Task: Select Alcohol. Add to cart, from Alcohaul Beer, Spirits & Wine for 2717 Settlers Lane, Boyd, Montana 59013, Cell Number 917-762-1747, following items : Smirnoff Vodka_x000D_
 - 1, Red Bull Energy Drink, Sugar Free - 2, Durty Harry aka The Western_x000D_
 - 1, Def Con Corn Dawg aka The Corn Dog_x000D_
 - 1, Ben & Jerry''s Chocolate Fudge Brownie - 1
Action: Mouse moved to (544, 152)
Screenshot: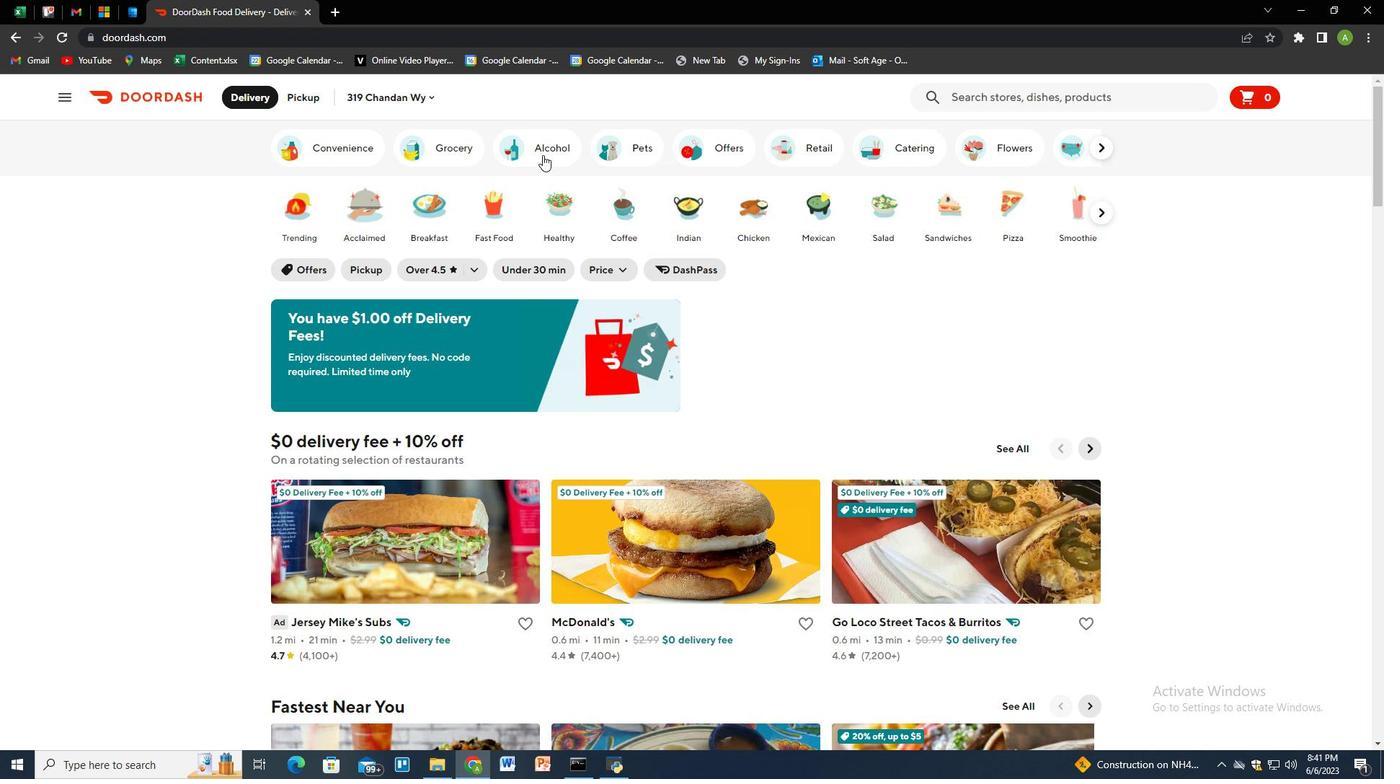 
Action: Mouse pressed left at (544, 152)
Screenshot: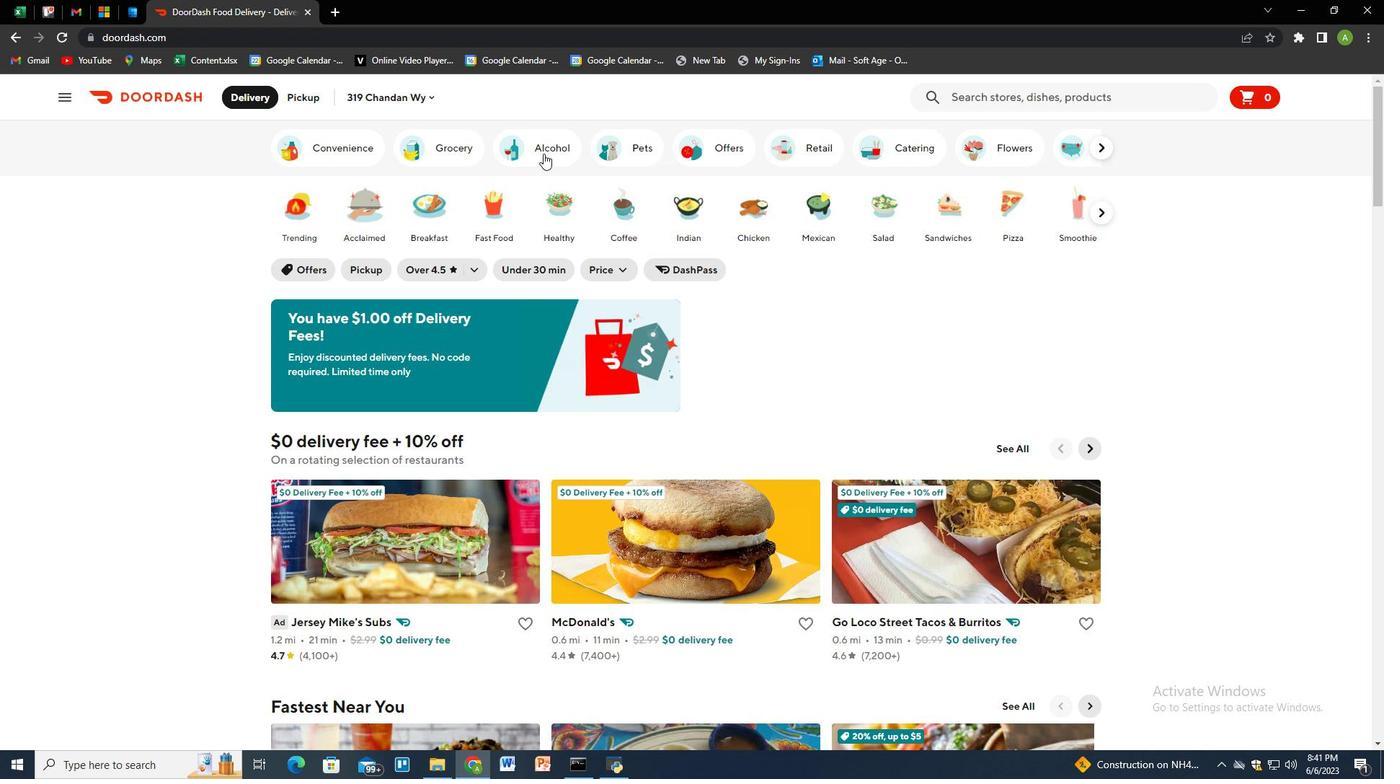 
Action: Mouse moved to (979, 104)
Screenshot: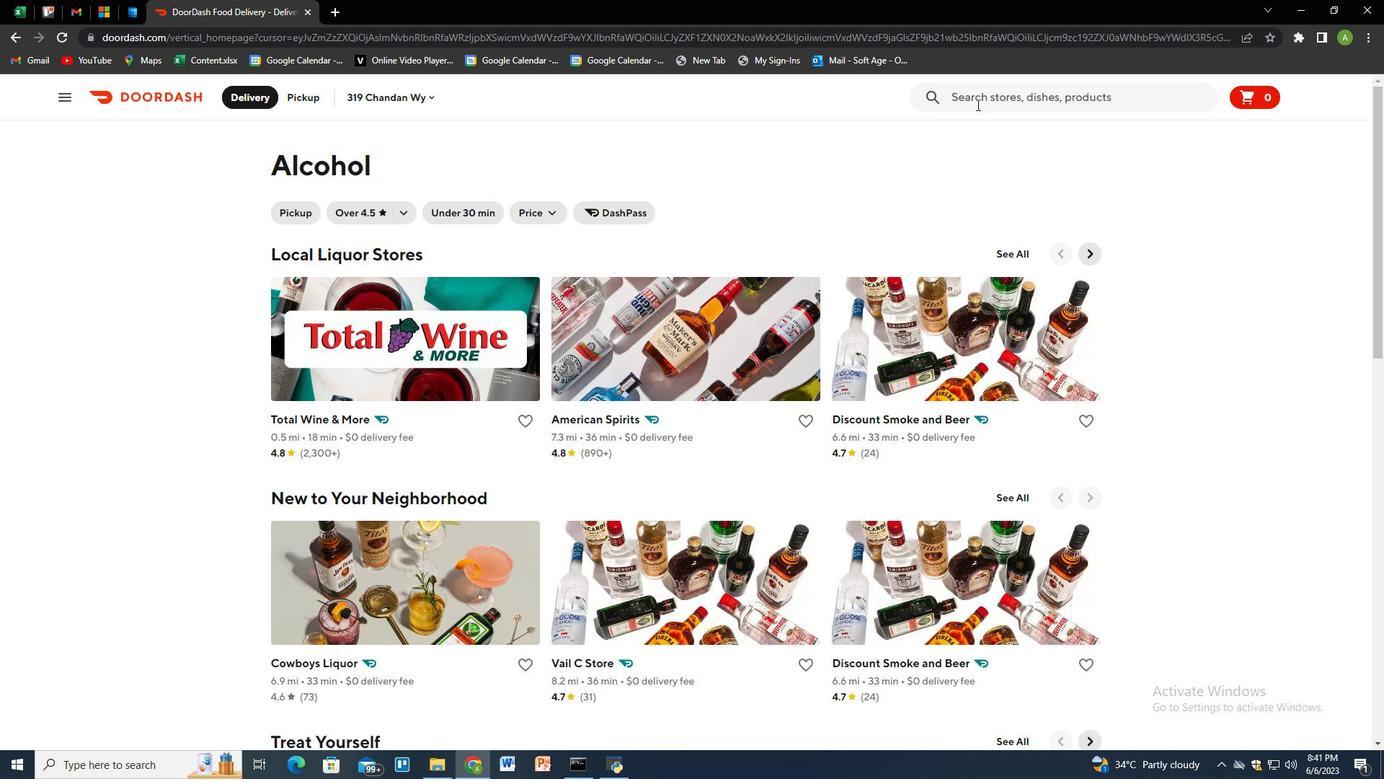 
Action: Mouse pressed left at (979, 104)
Screenshot: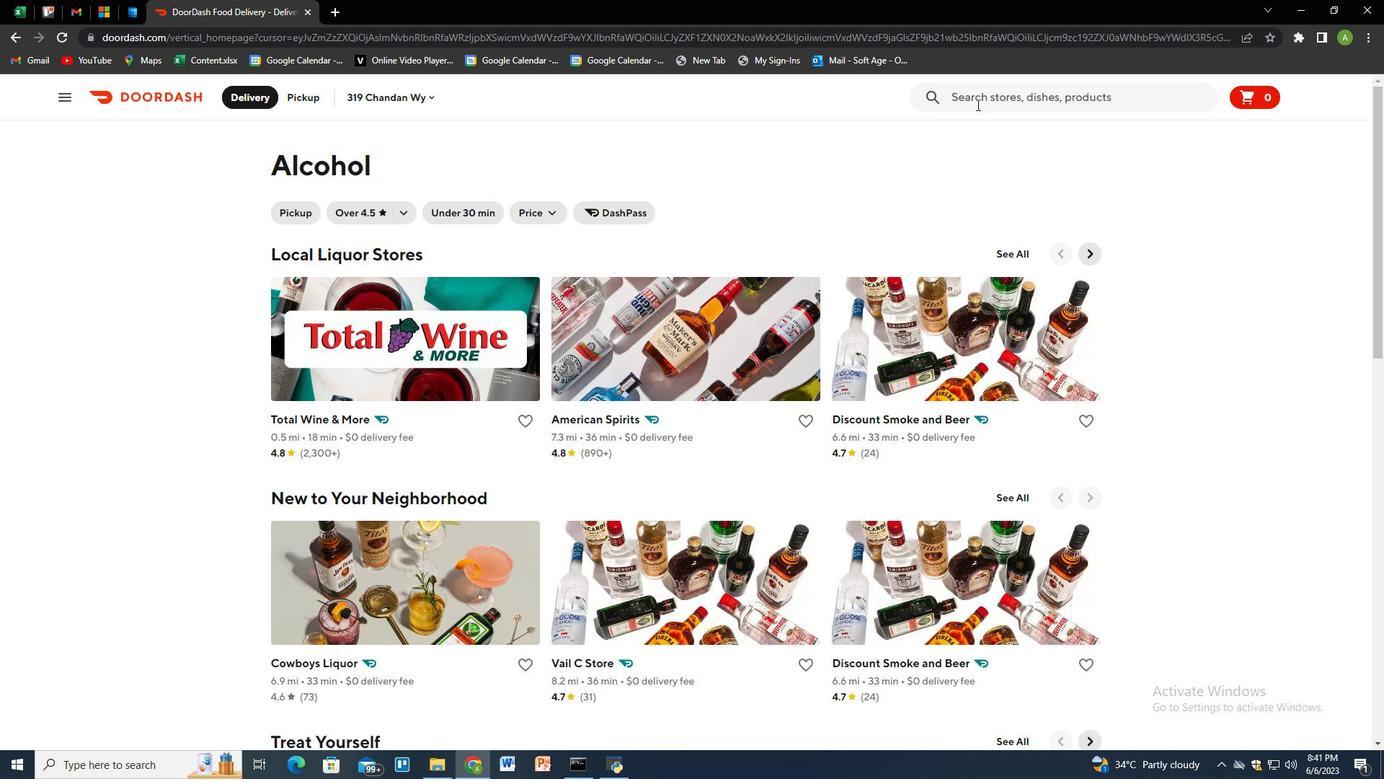 
Action: Key pressed alcohaul<Key.space>beer
Screenshot: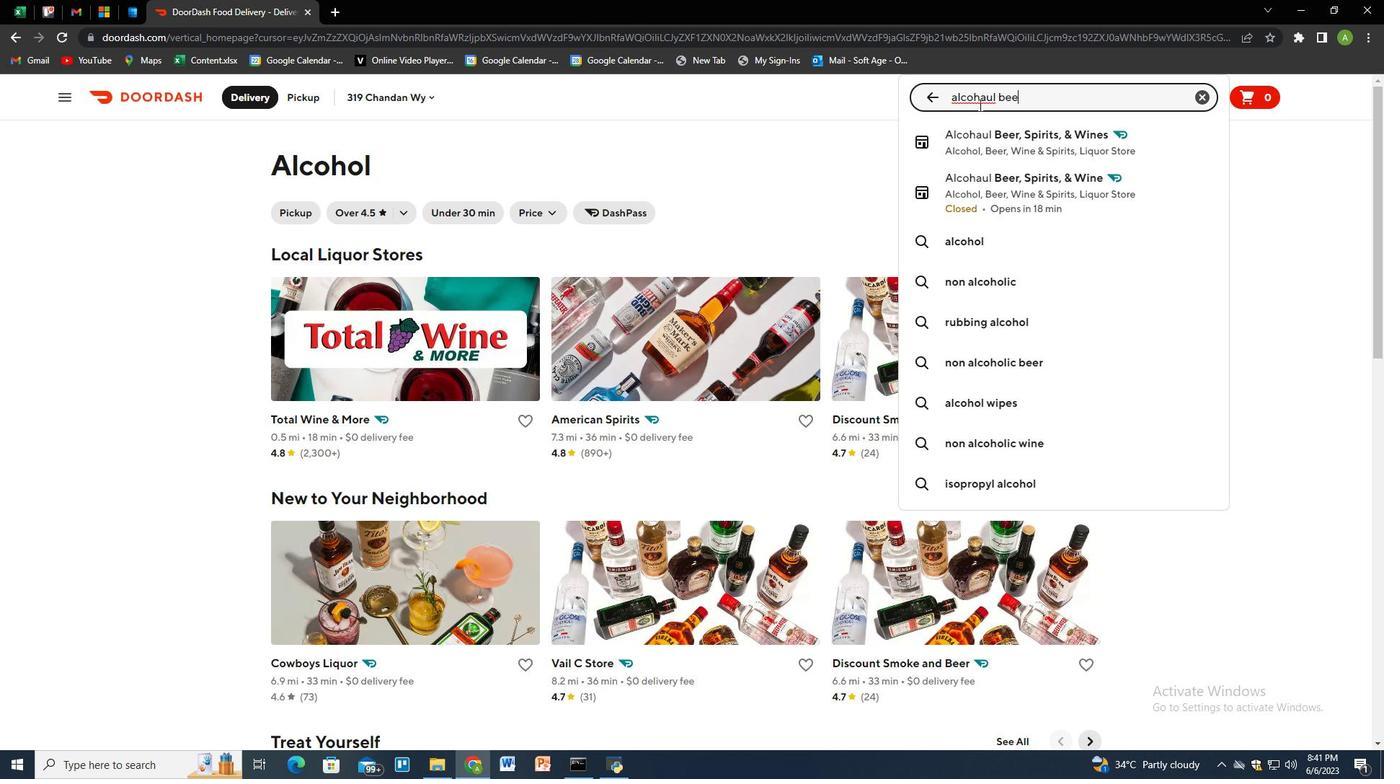 
Action: Mouse moved to (991, 195)
Screenshot: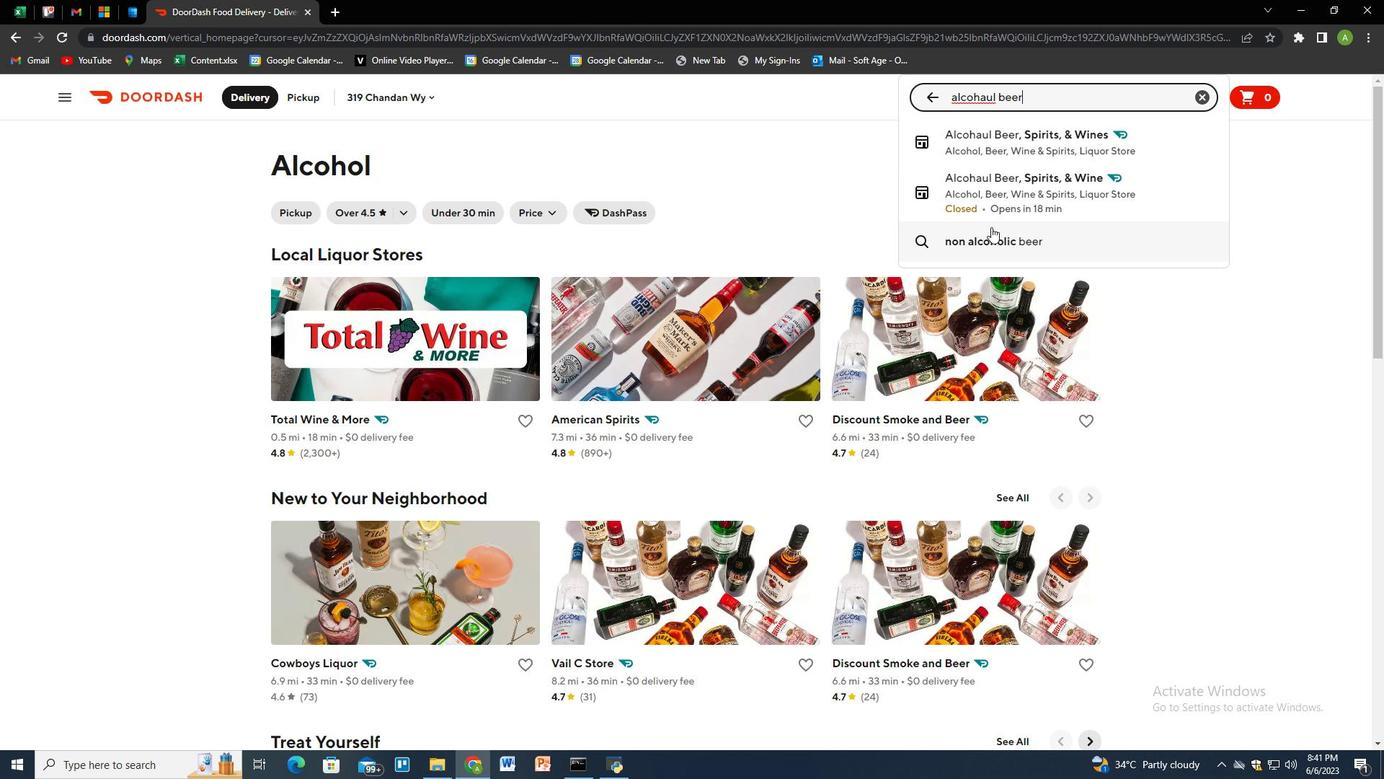 
Action: Mouse pressed left at (991, 195)
Screenshot: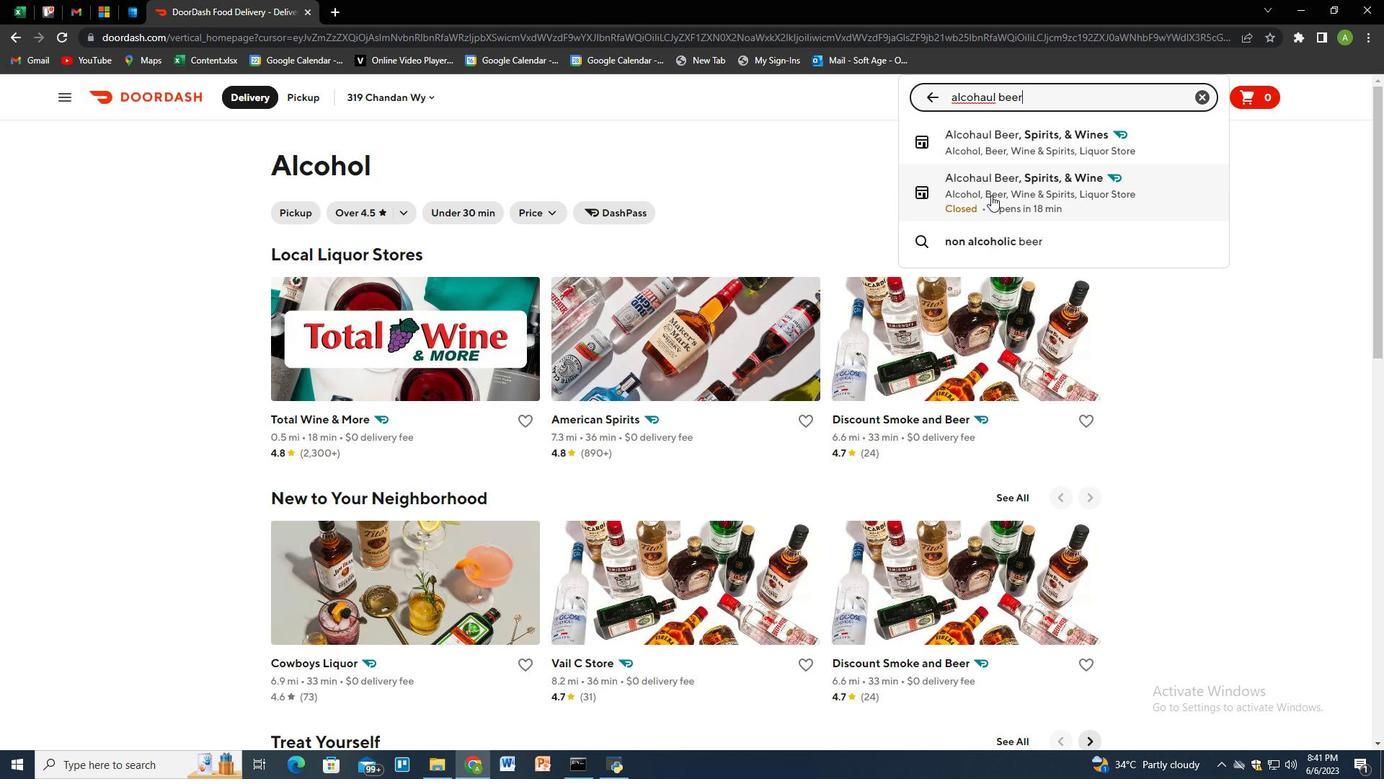 
Action: Mouse moved to (308, 99)
Screenshot: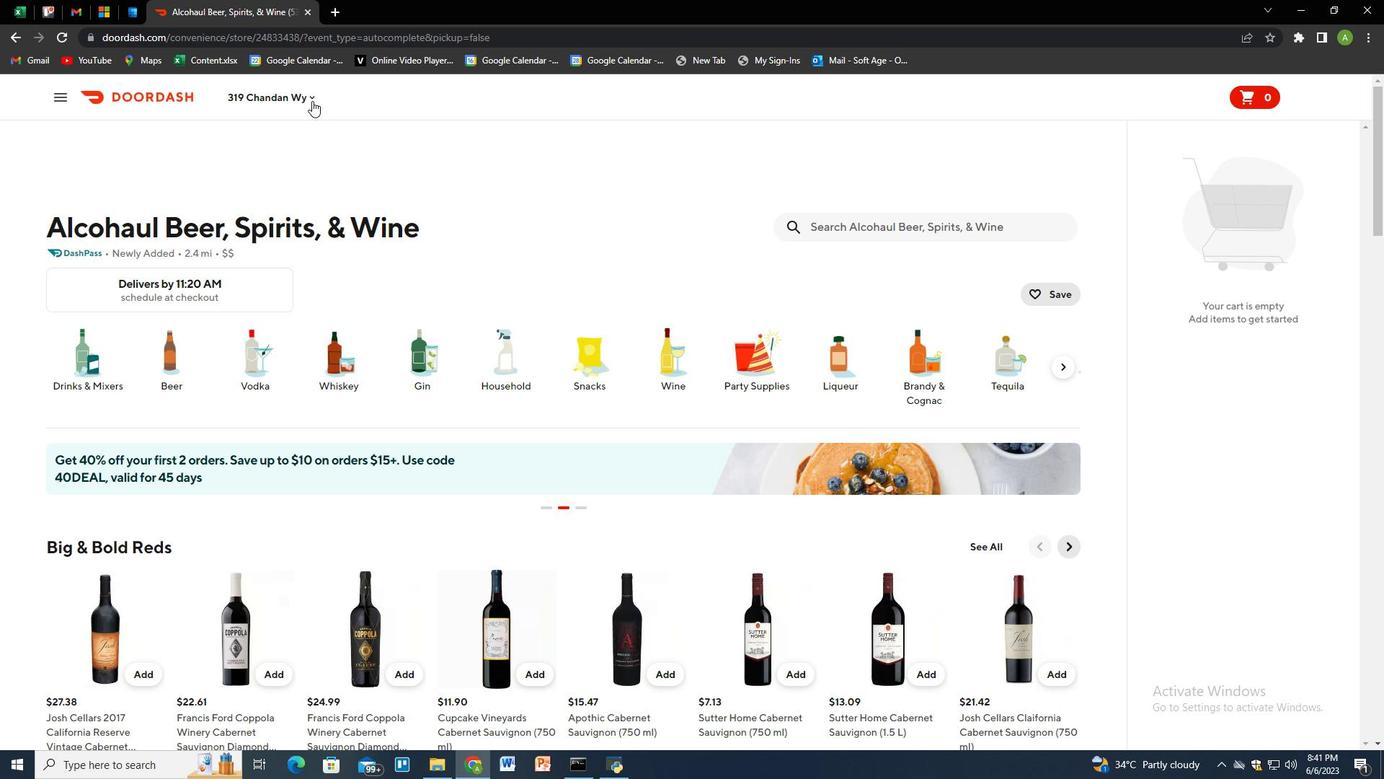 
Action: Mouse pressed left at (308, 99)
Screenshot: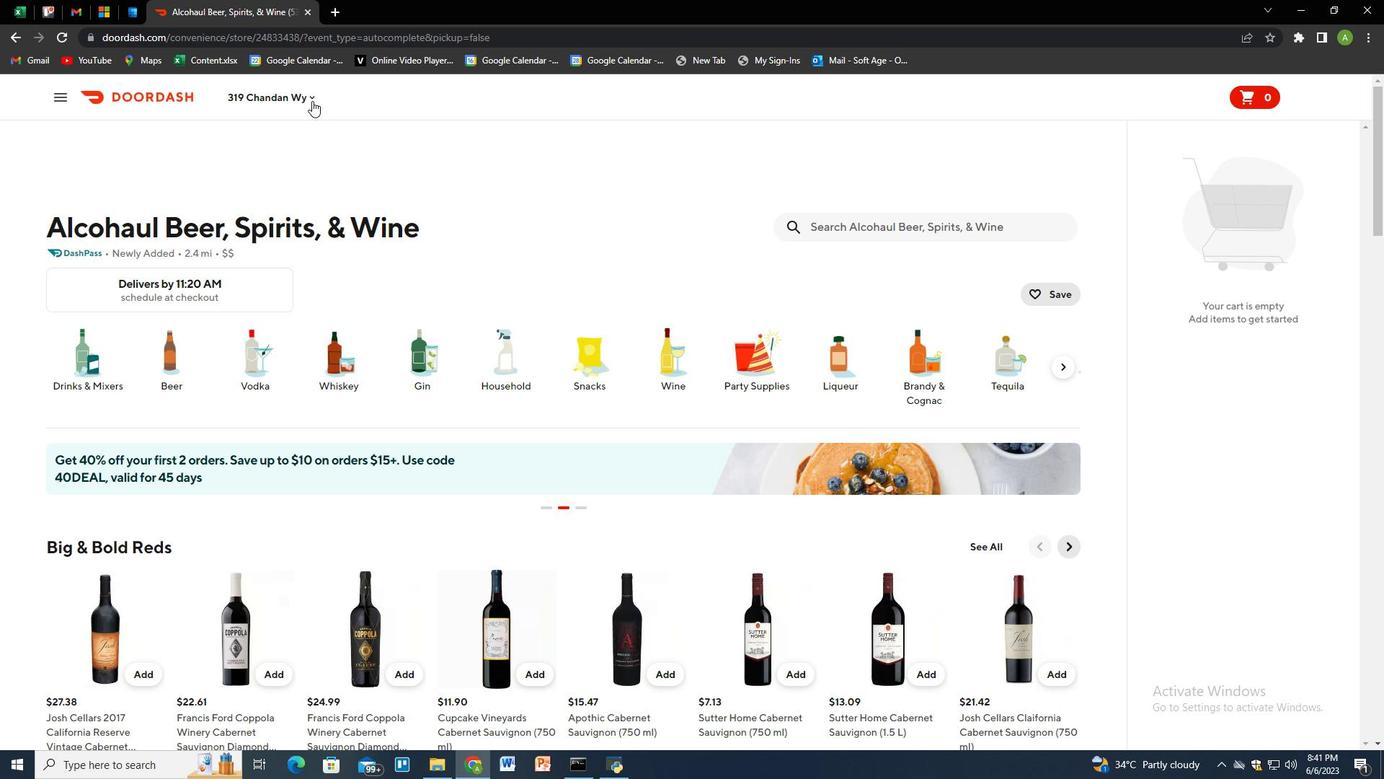 
Action: Mouse moved to (333, 167)
Screenshot: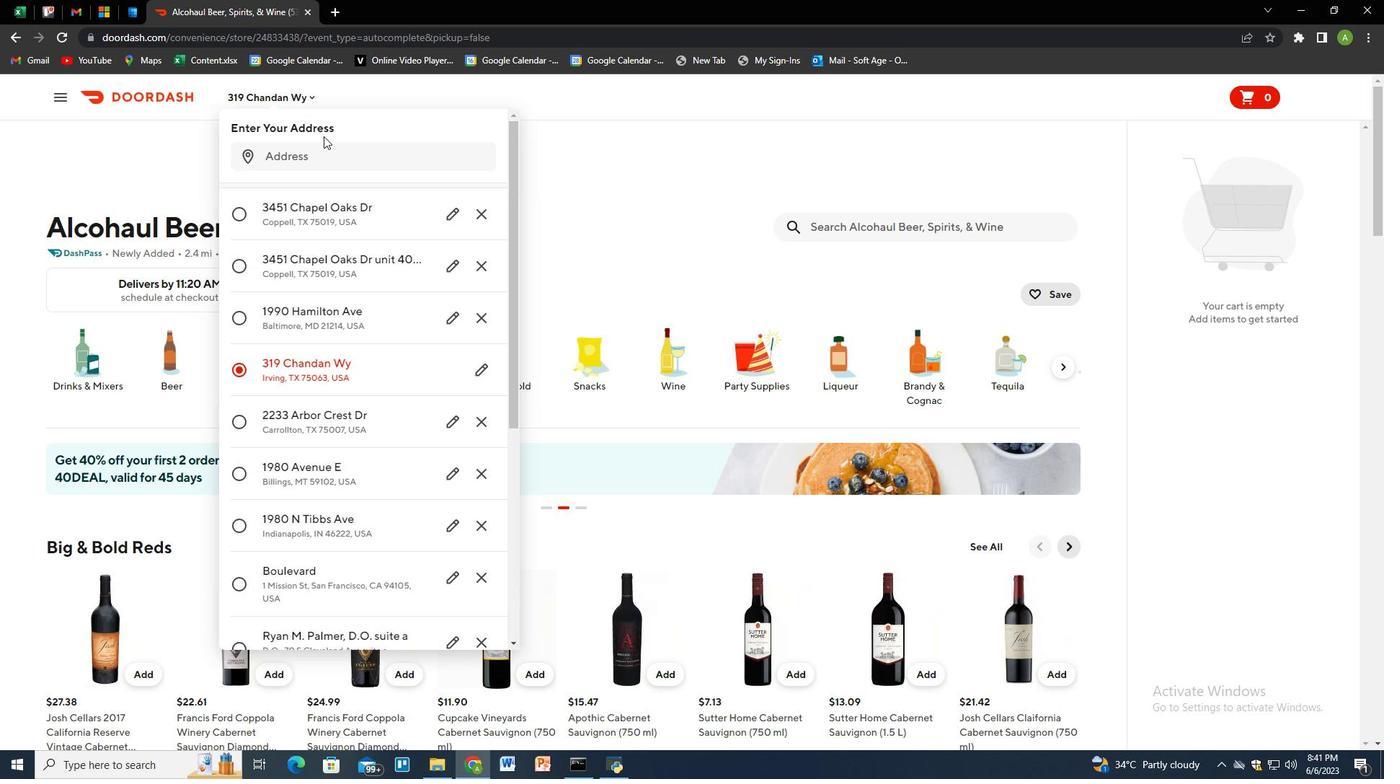 
Action: Mouse pressed left at (333, 167)
Screenshot: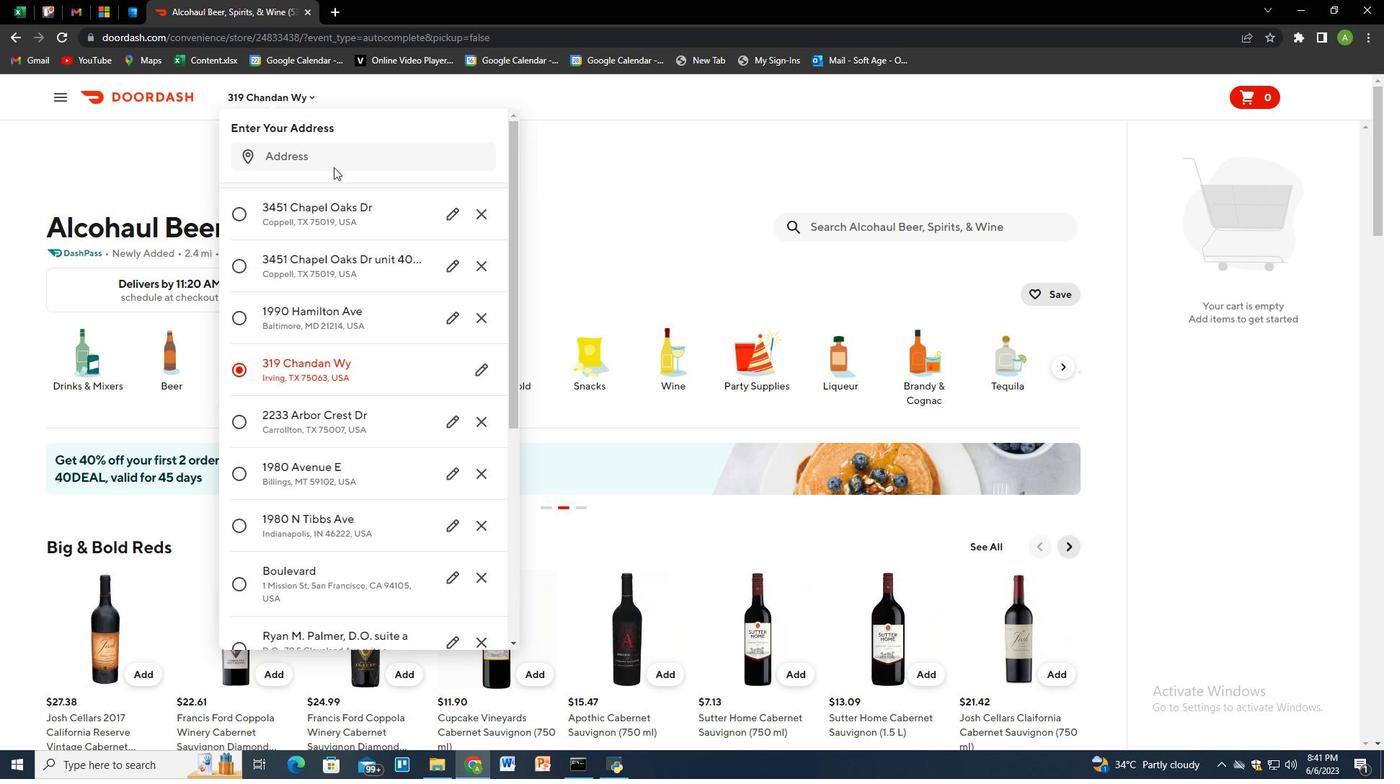 
Action: Mouse moved to (330, 121)
Screenshot: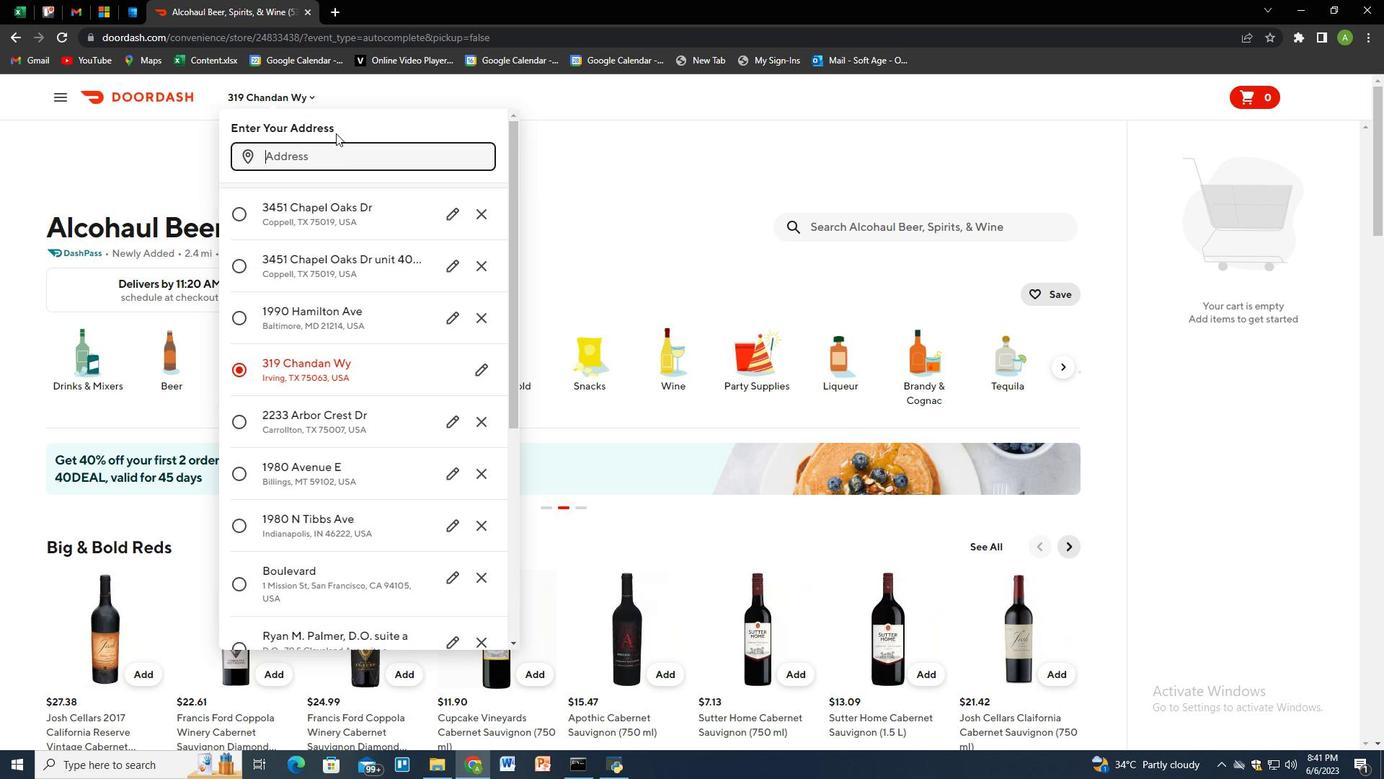 
Action: Key pressed 2717<Key.space>settlers<Key.space>lane,<Key.space>boyd,<Key.space>montana<Key.space>591<Key.backspace>013<Key.enter>
Screenshot: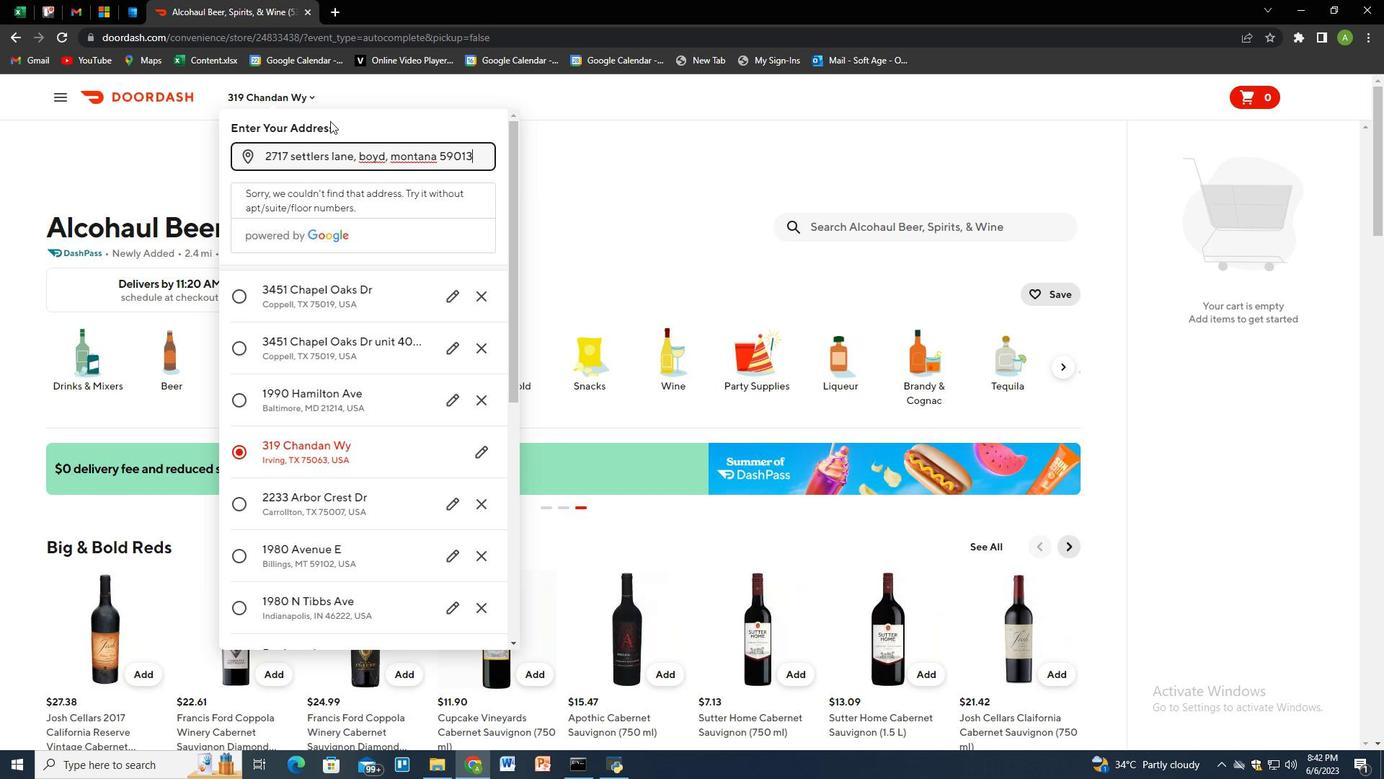 
Action: Mouse moved to (453, 608)
Screenshot: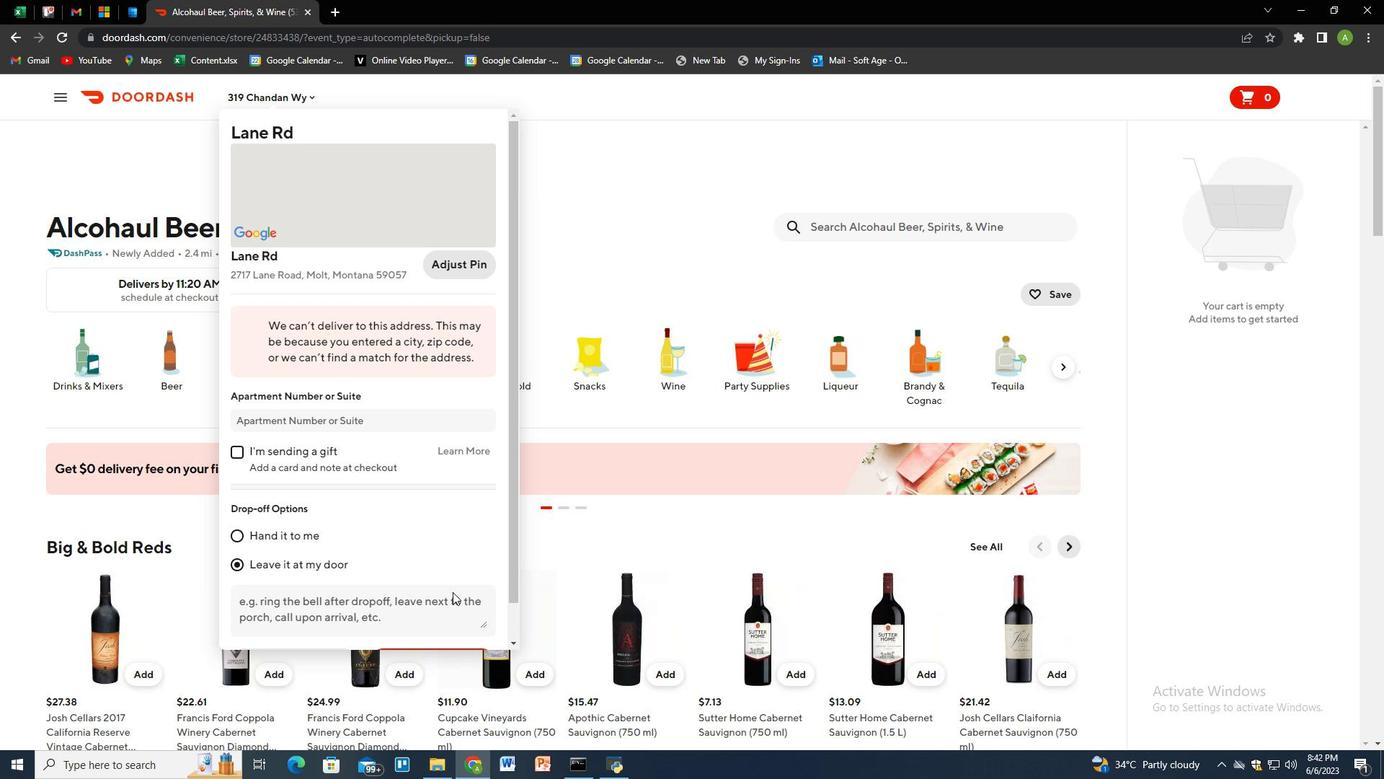 
Action: Mouse scrolled (453, 608) with delta (0, 0)
Screenshot: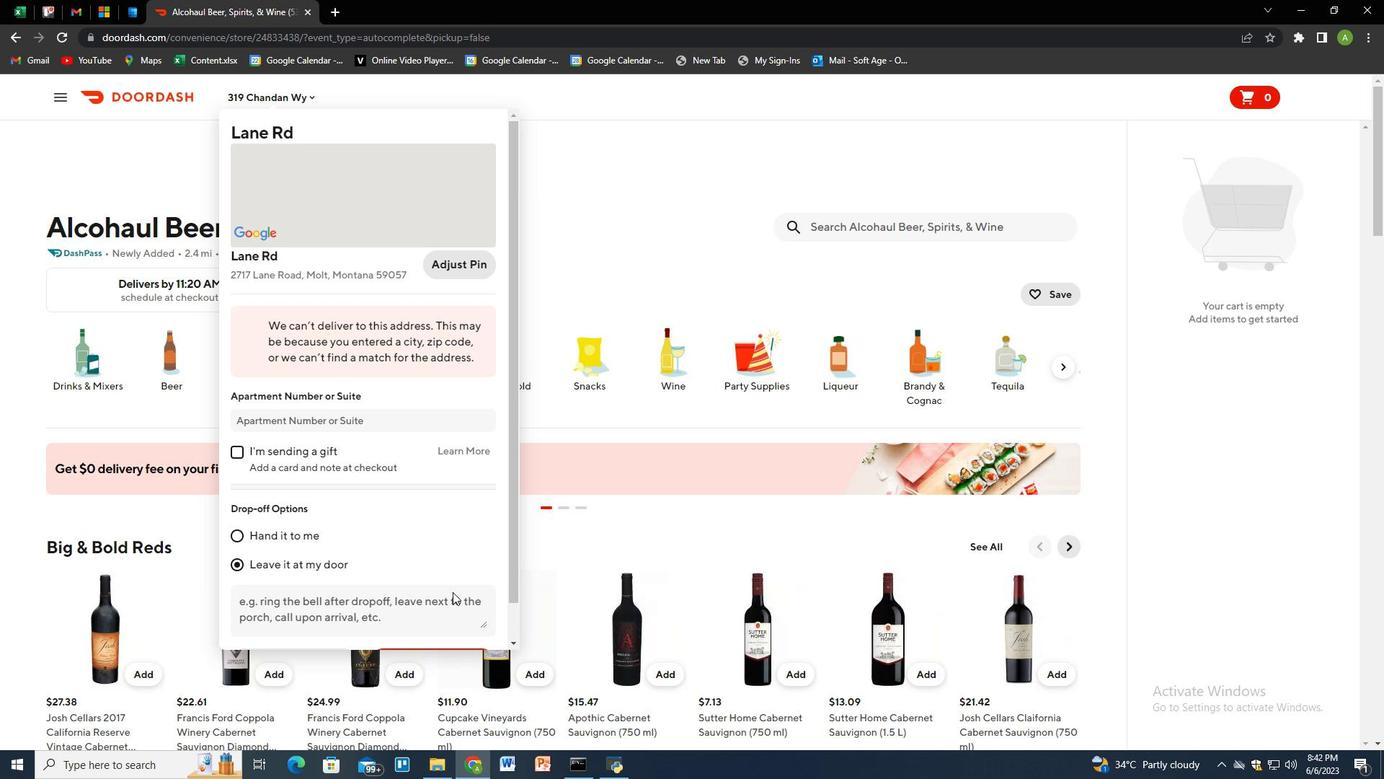 
Action: Mouse scrolled (453, 608) with delta (0, 0)
Screenshot: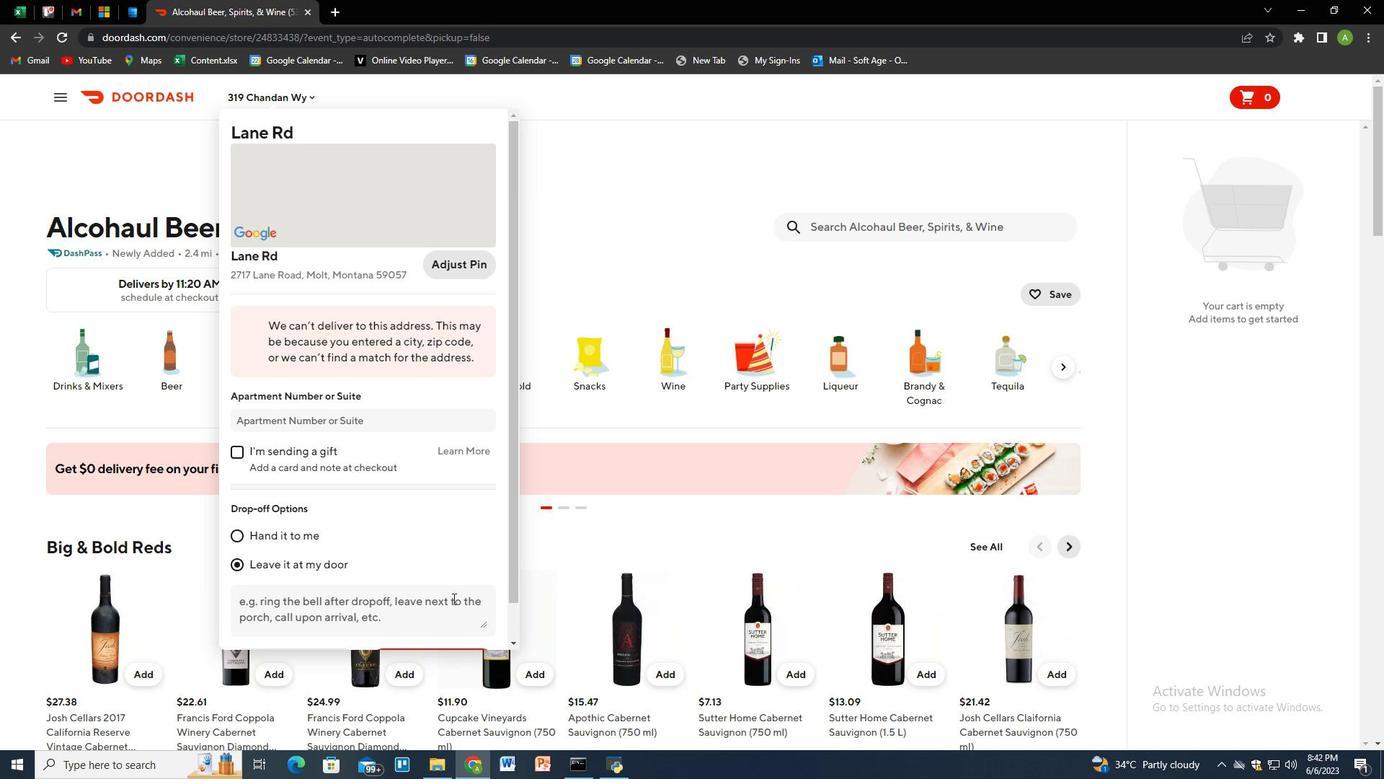 
Action: Mouse scrolled (453, 608) with delta (0, 0)
Screenshot: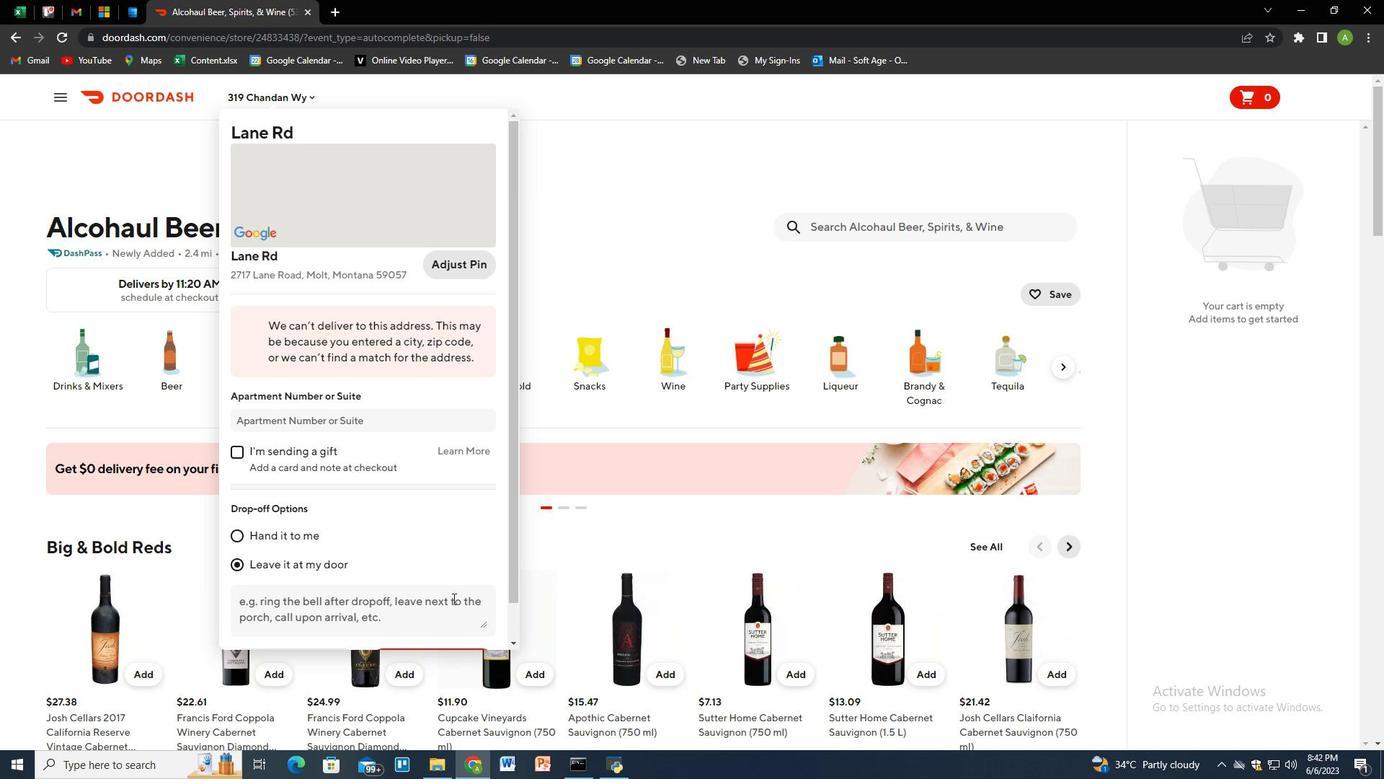 
Action: Mouse scrolled (453, 608) with delta (0, 0)
Screenshot: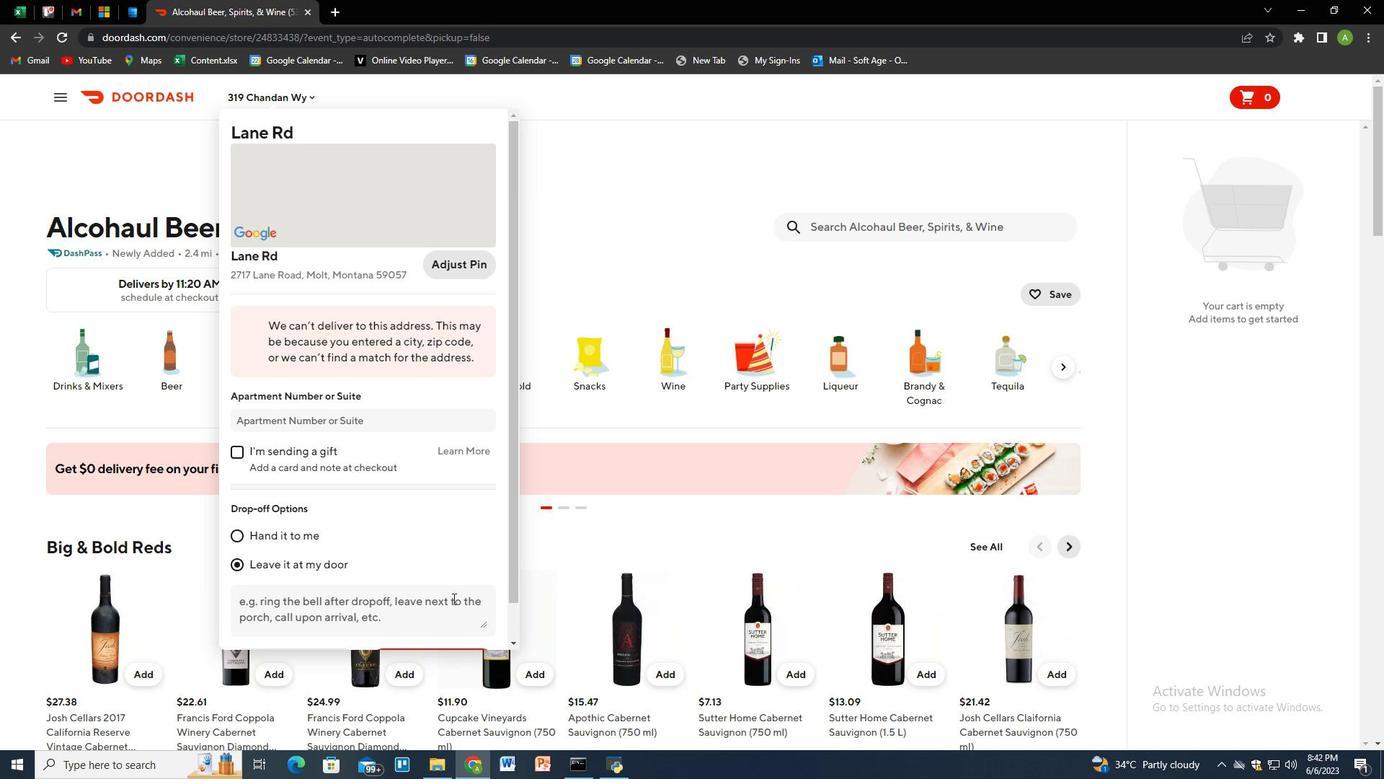 
Action: Mouse moved to (448, 621)
Screenshot: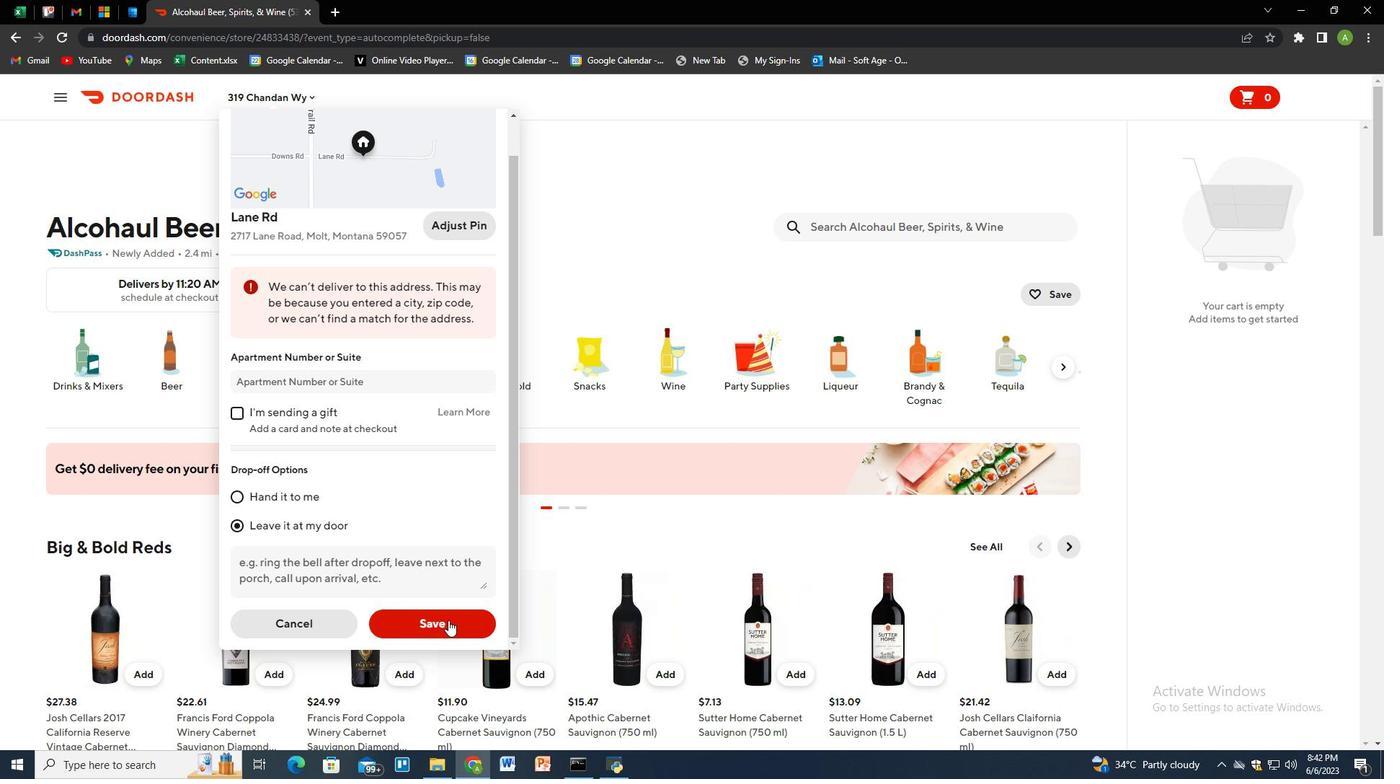 
Action: Mouse pressed left at (448, 621)
Screenshot: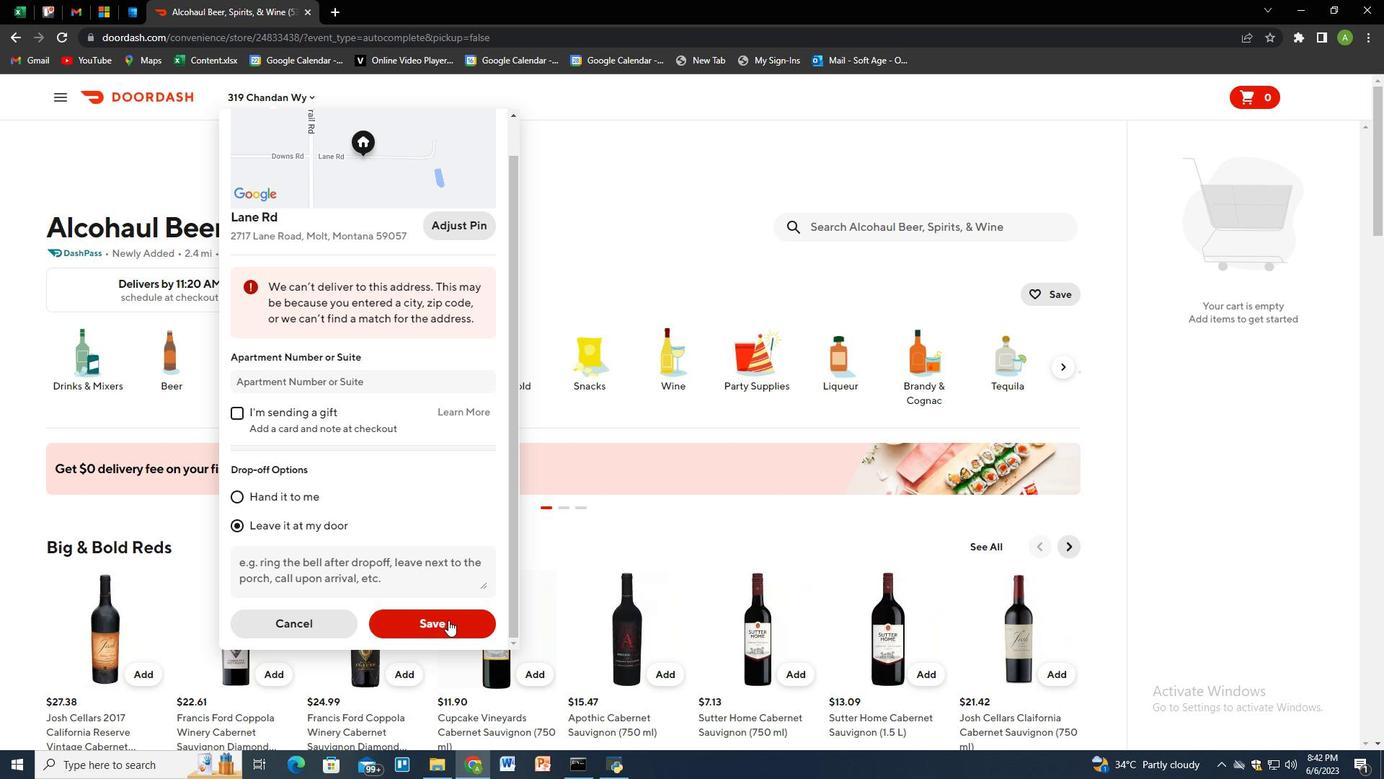 
Action: Mouse moved to (896, 232)
Screenshot: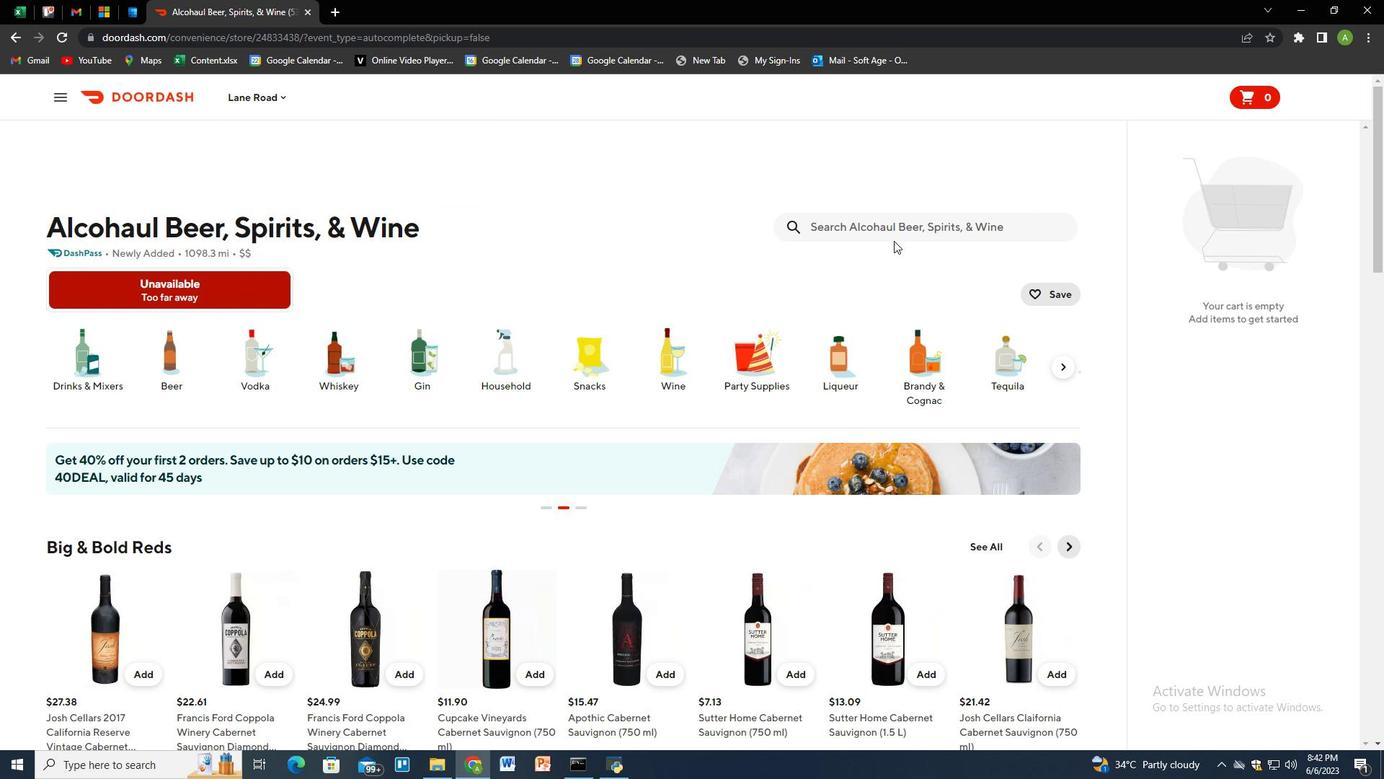 
Action: Mouse pressed left at (896, 232)
Screenshot: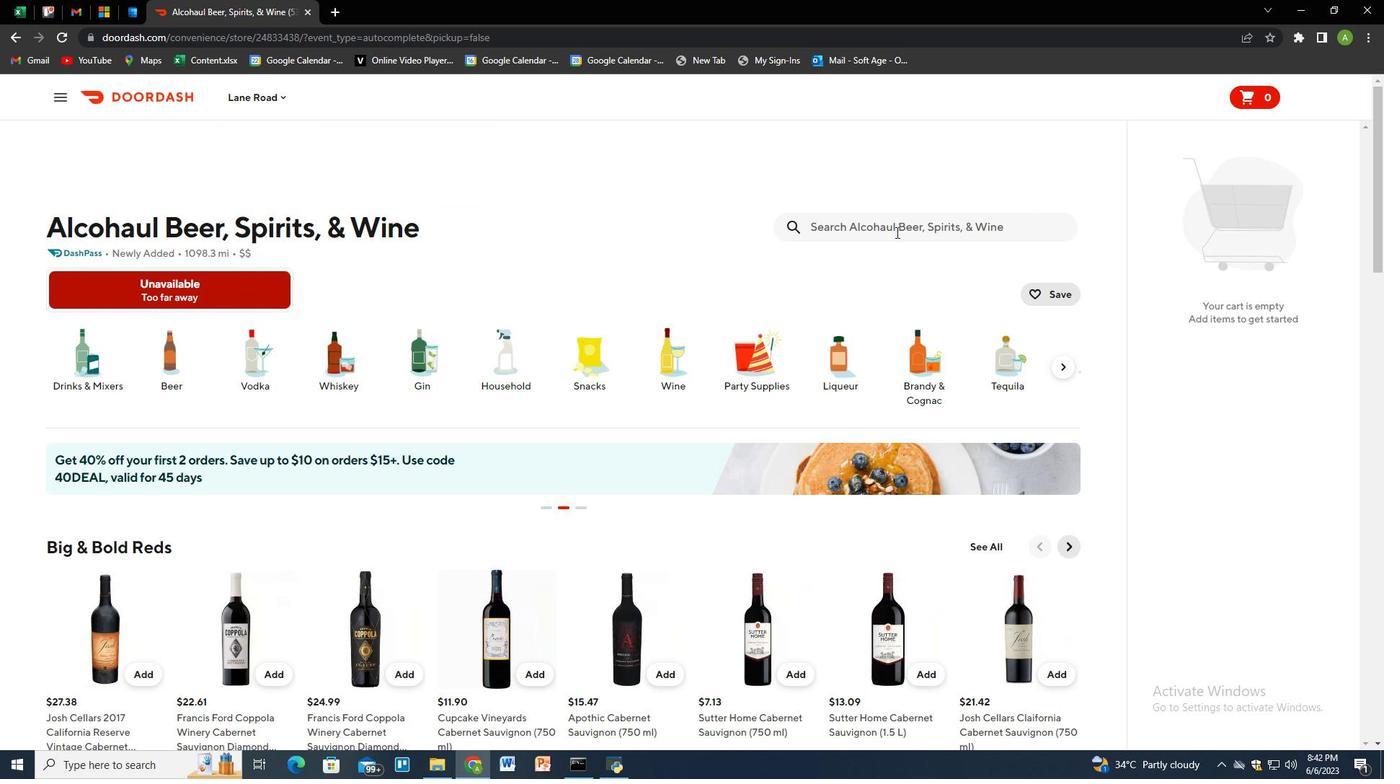 
Action: Key pressed smirnoff<Key.space>vodka<Key.enter>
Screenshot: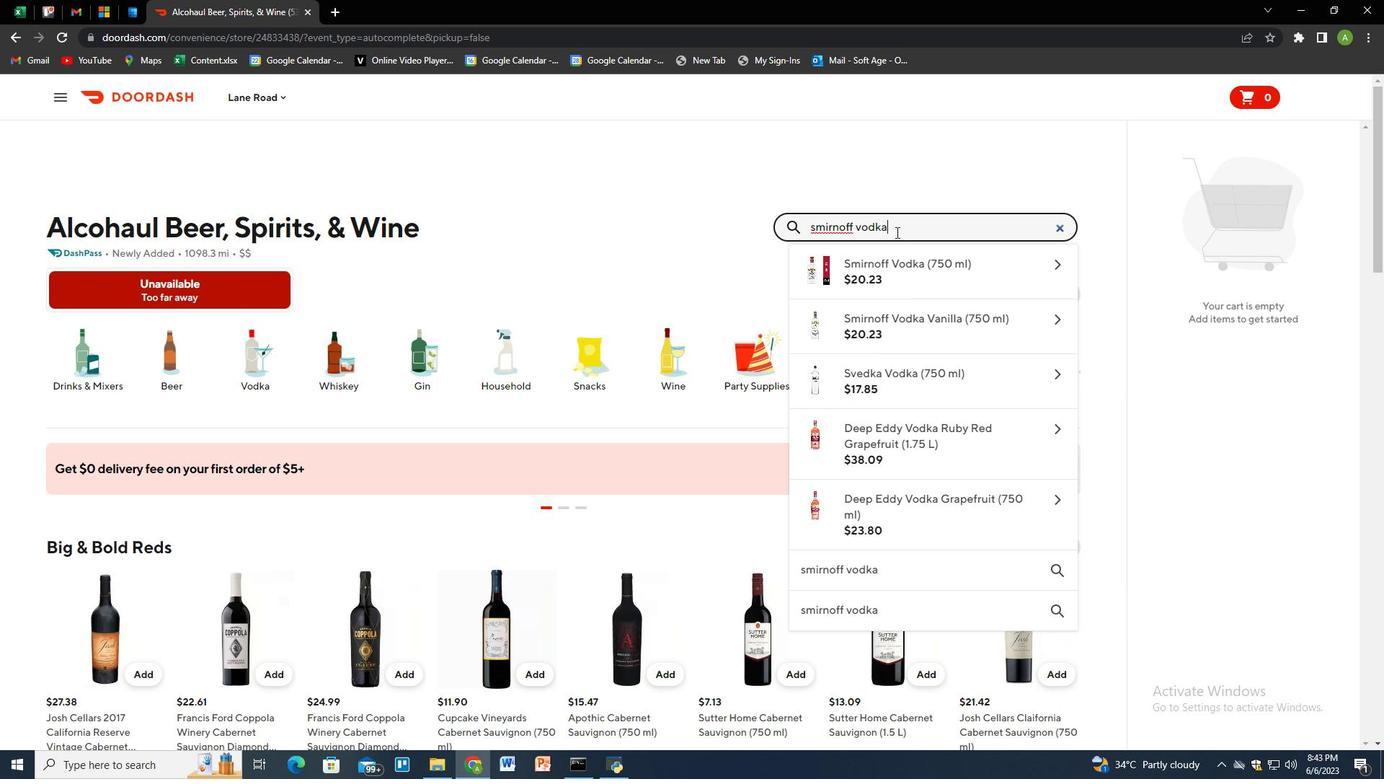 
Action: Mouse moved to (134, 376)
Screenshot: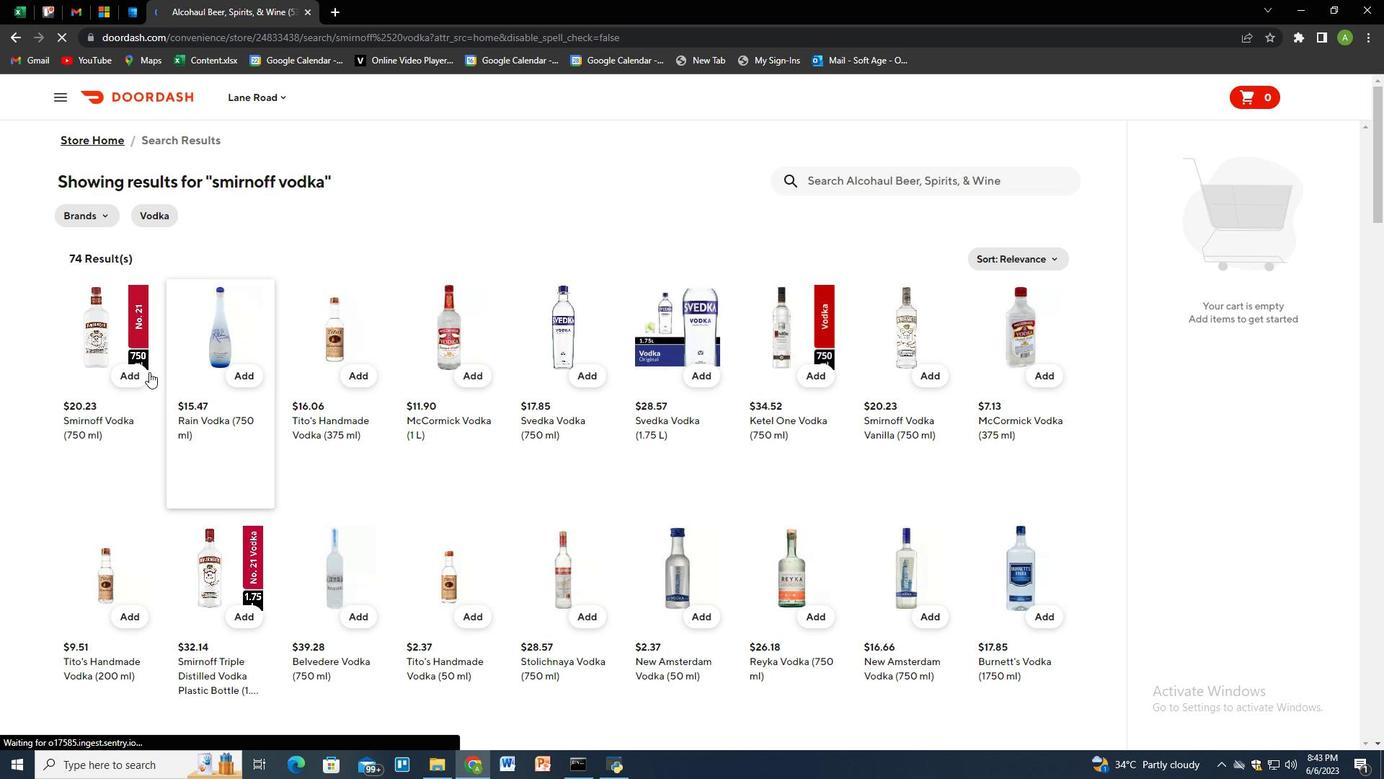 
Action: Mouse pressed left at (134, 376)
Screenshot: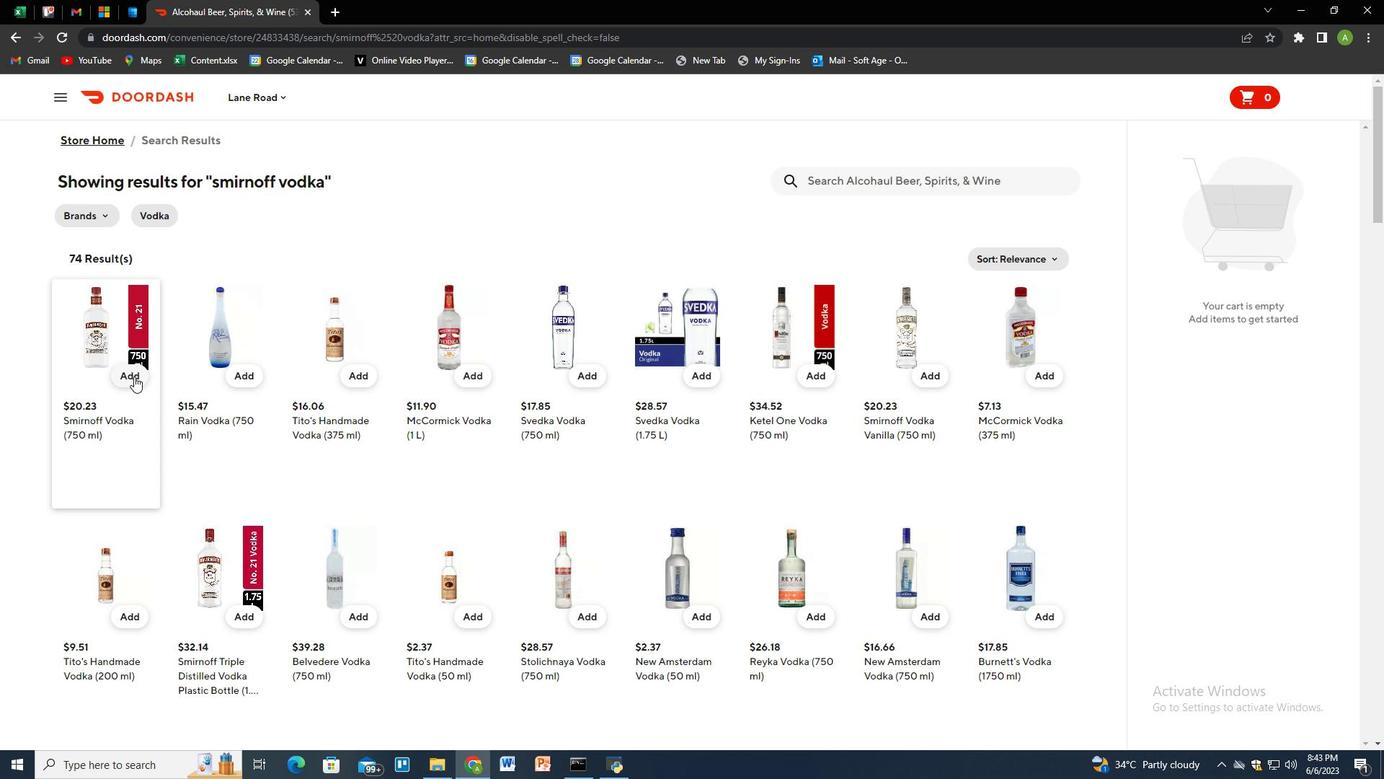 
Action: Mouse moved to (859, 186)
Screenshot: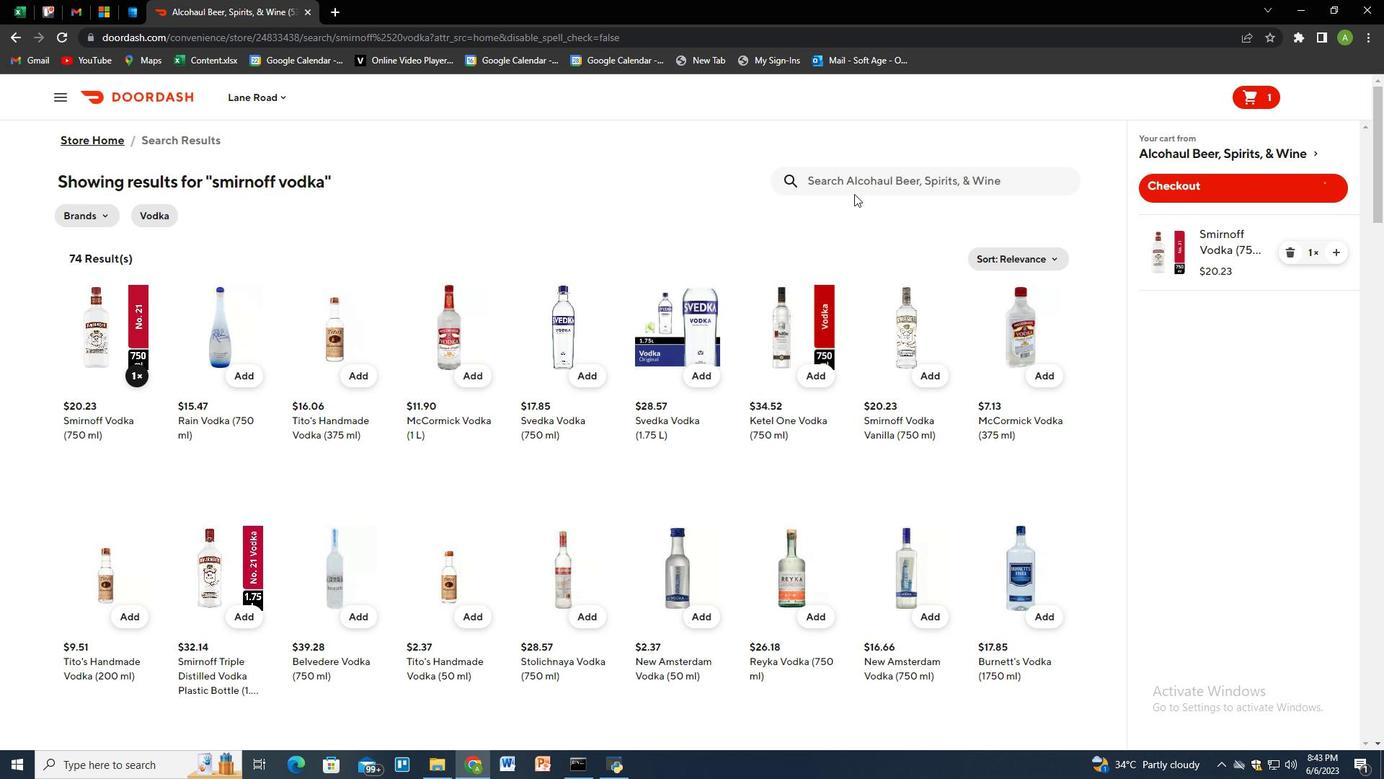 
Action: Mouse pressed left at (859, 186)
Screenshot: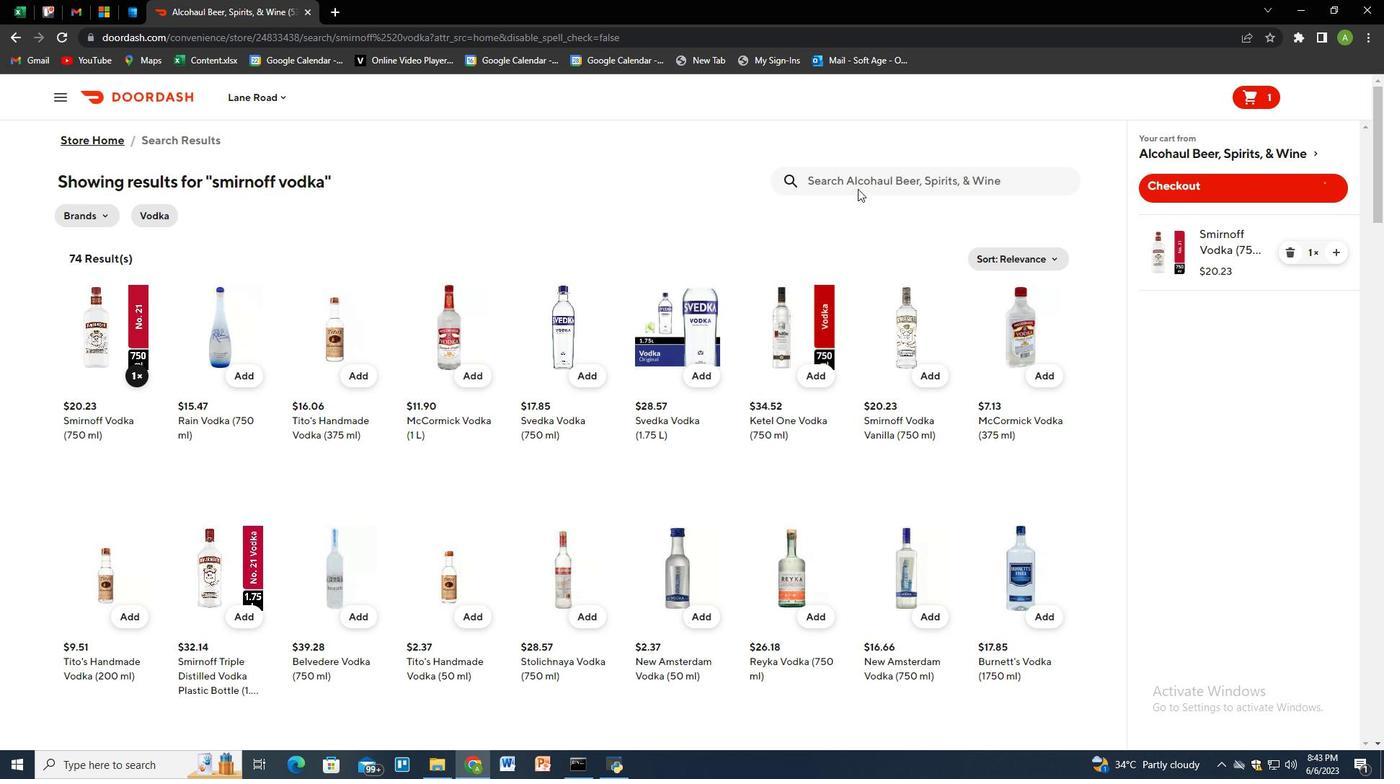
Action: Mouse moved to (860, 186)
Screenshot: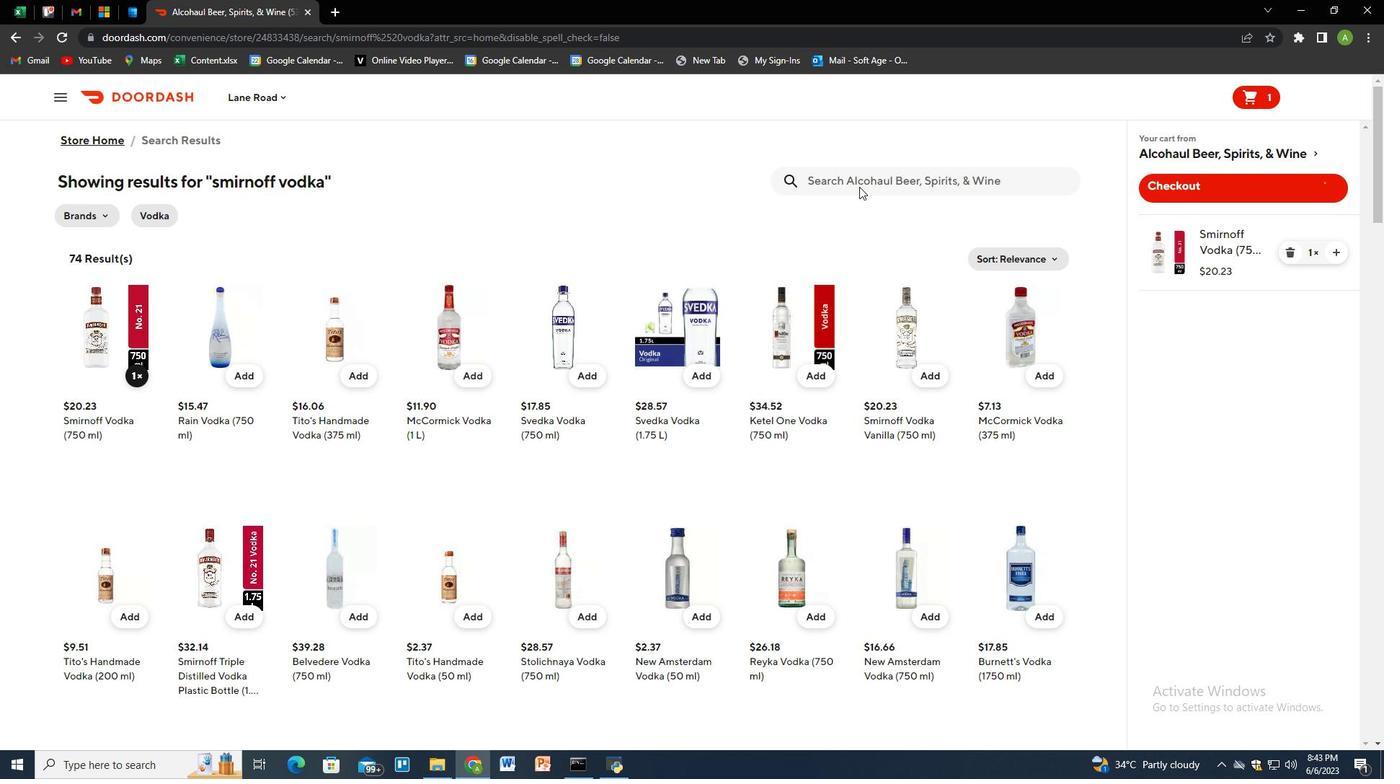 
Action: Key pressed red<Key.space>bull<Key.space>energy<Key.space>drink,<Key.space>sugar<Key.space>free<Key.enter><Key.enter><Key.enter><Key.enter><Key.enter>
Screenshot: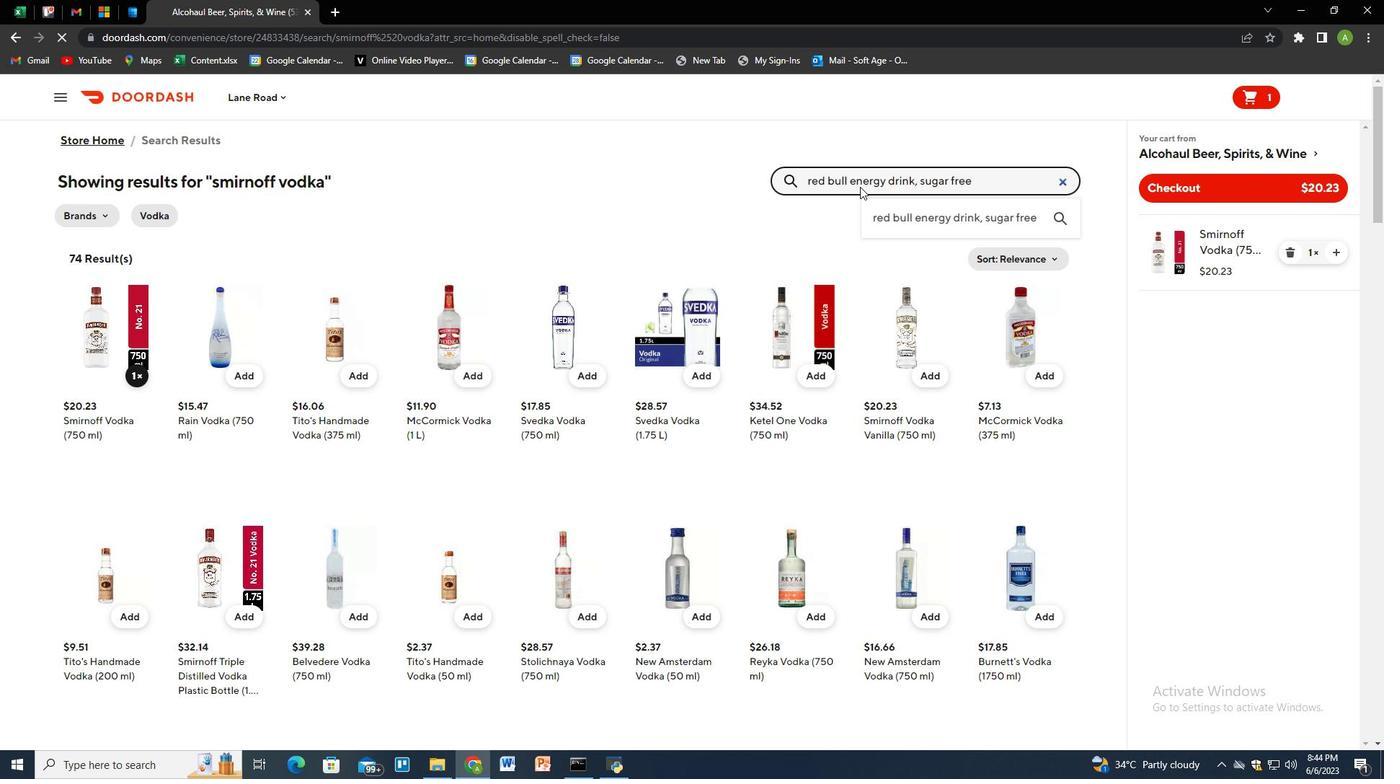 
Action: Mouse moved to (136, 372)
Screenshot: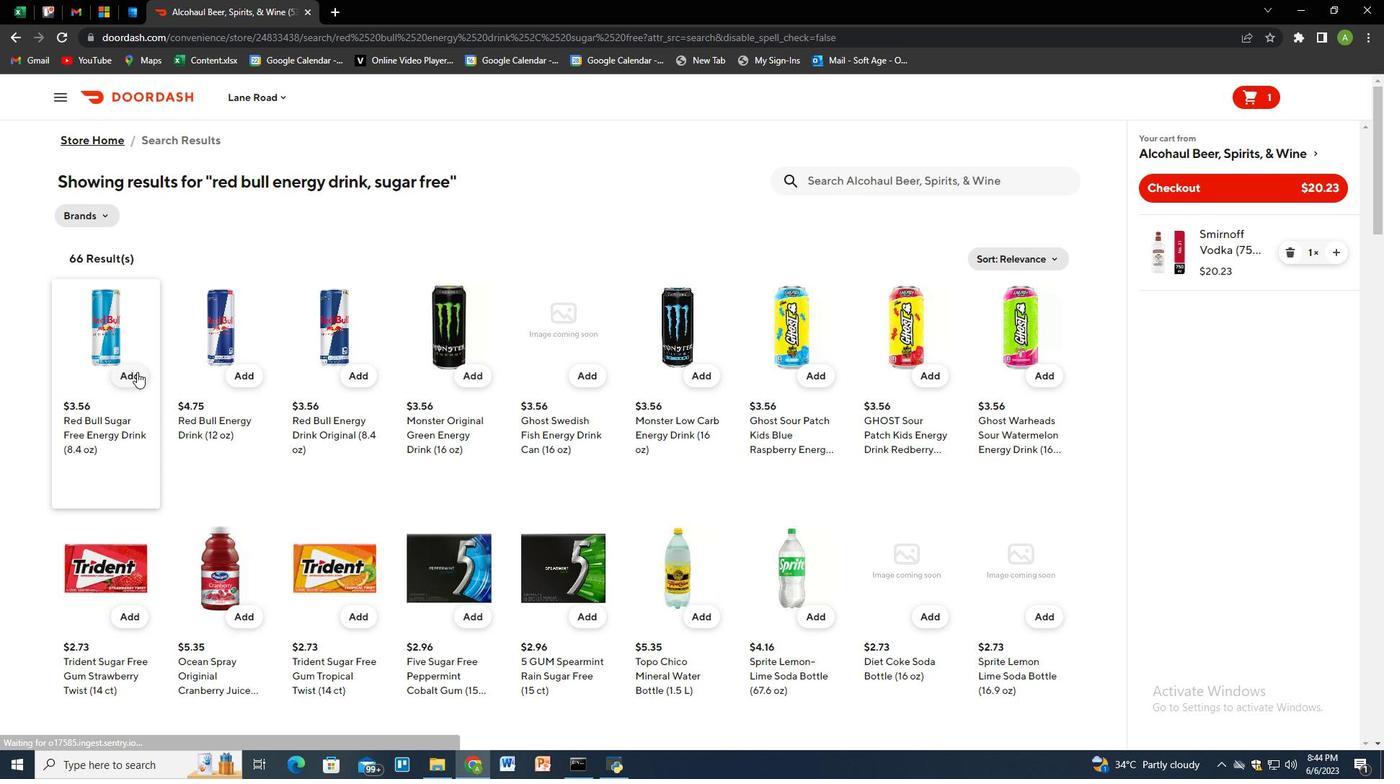 
Action: Mouse pressed left at (136, 372)
Screenshot: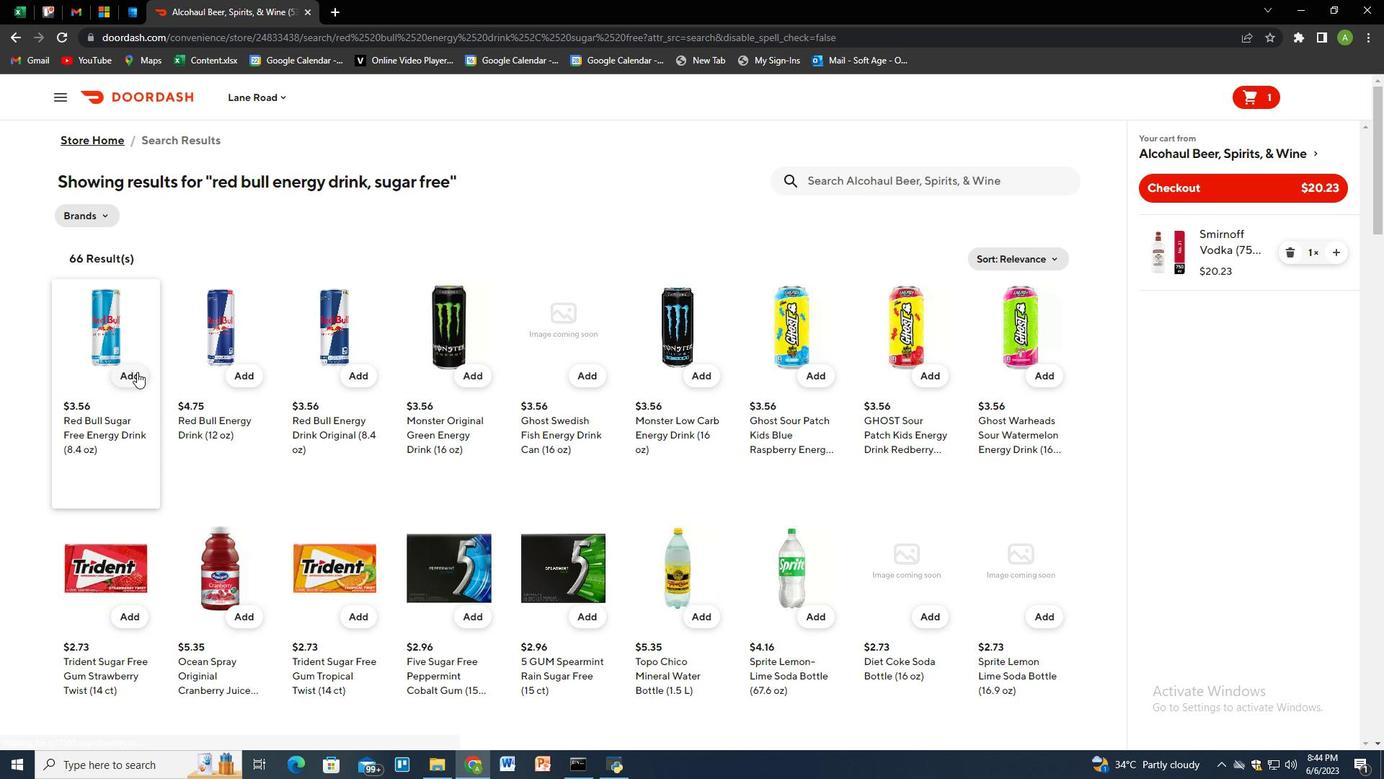 
Action: Mouse moved to (1338, 323)
Screenshot: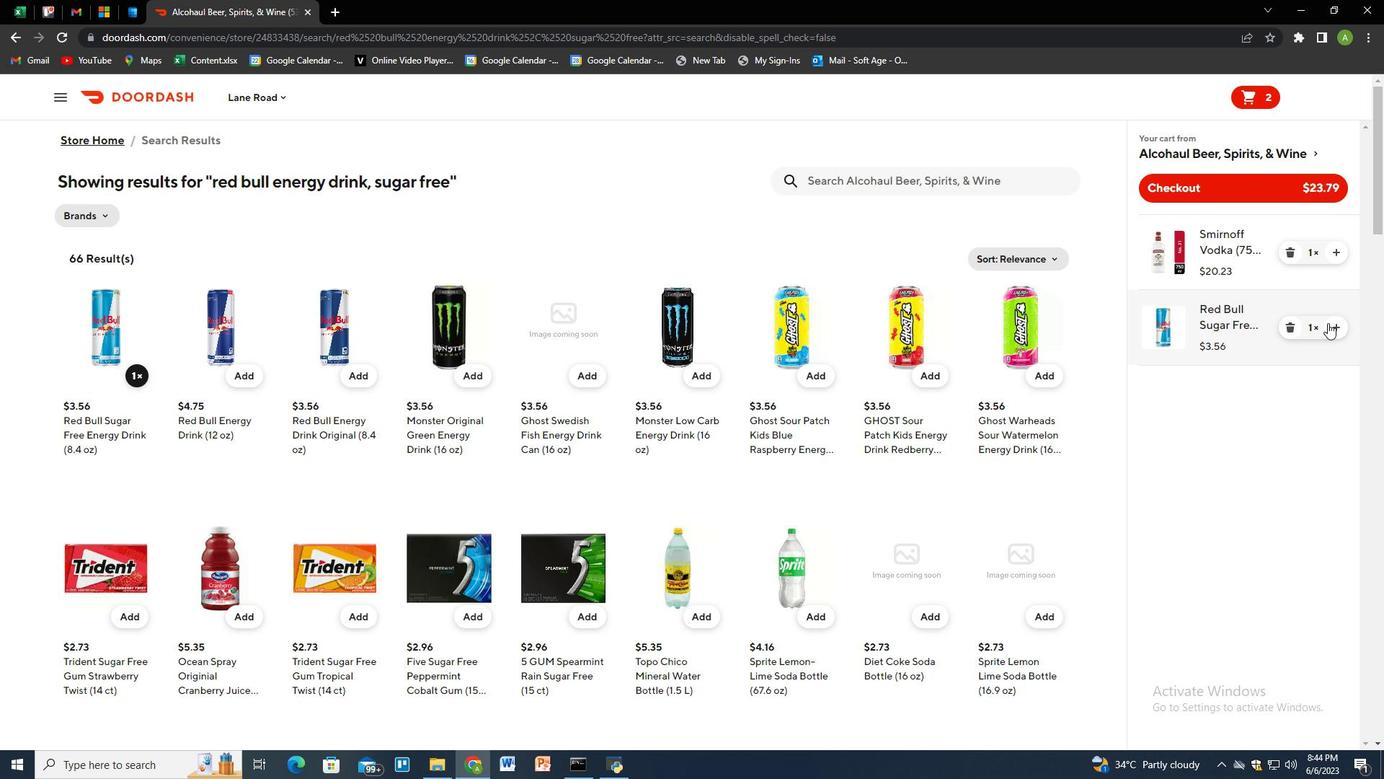 
Action: Mouse pressed left at (1338, 323)
Screenshot: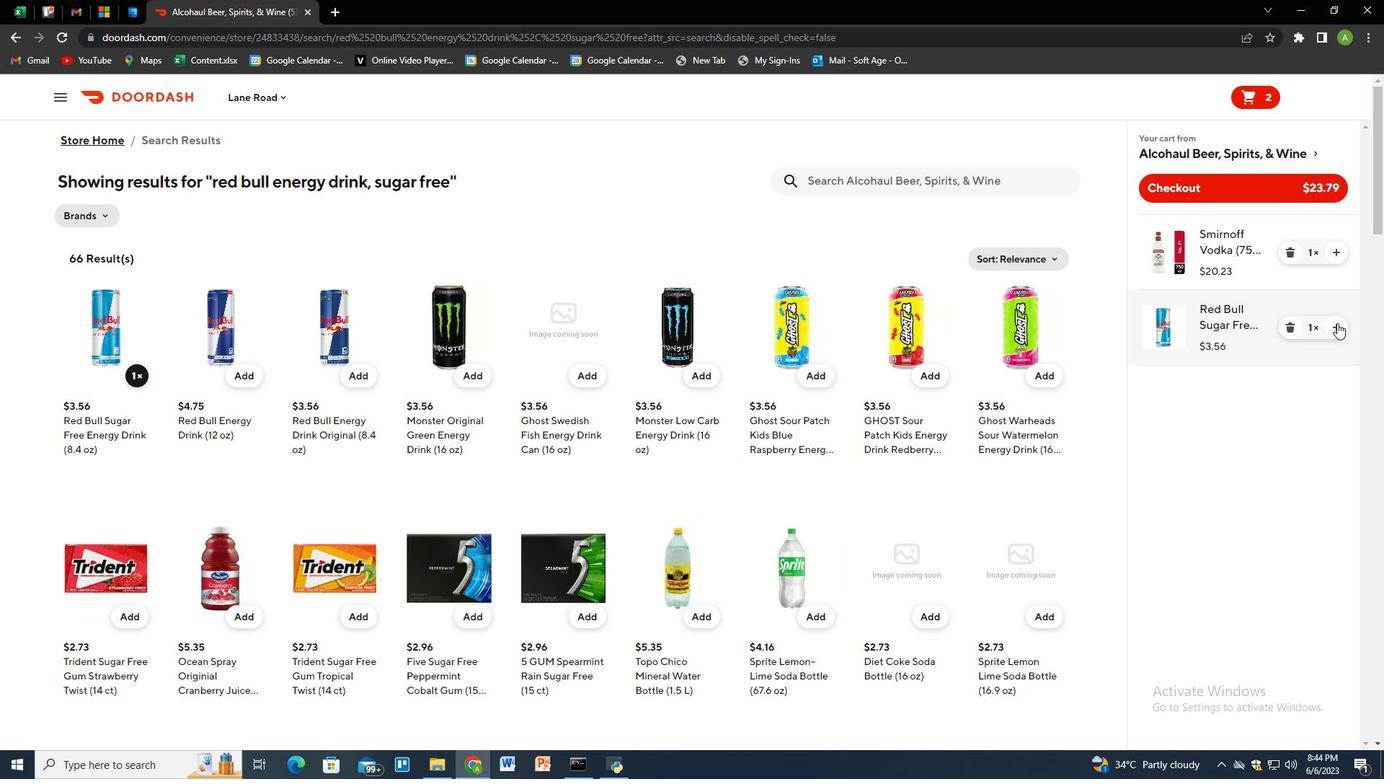 
Action: Mouse moved to (857, 182)
Screenshot: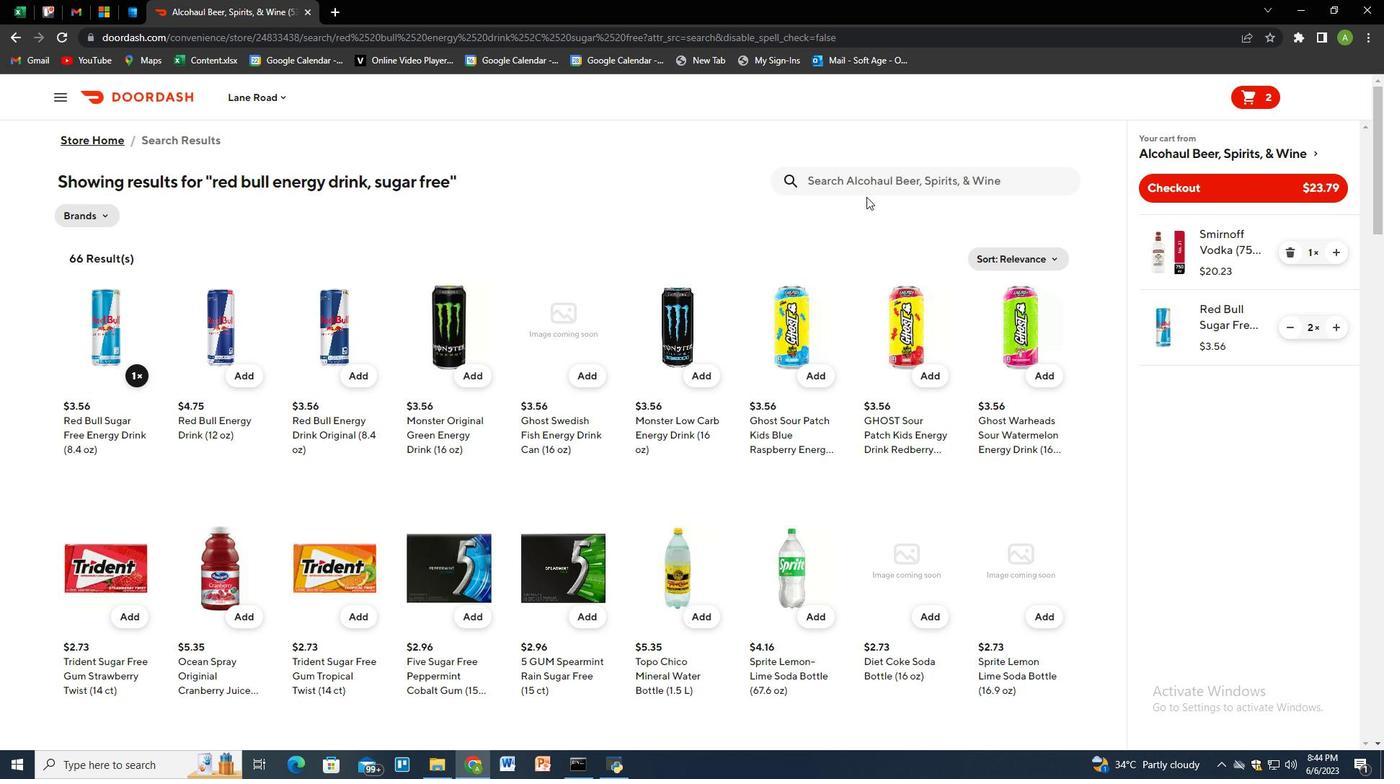 
Action: Mouse pressed left at (857, 182)
Screenshot: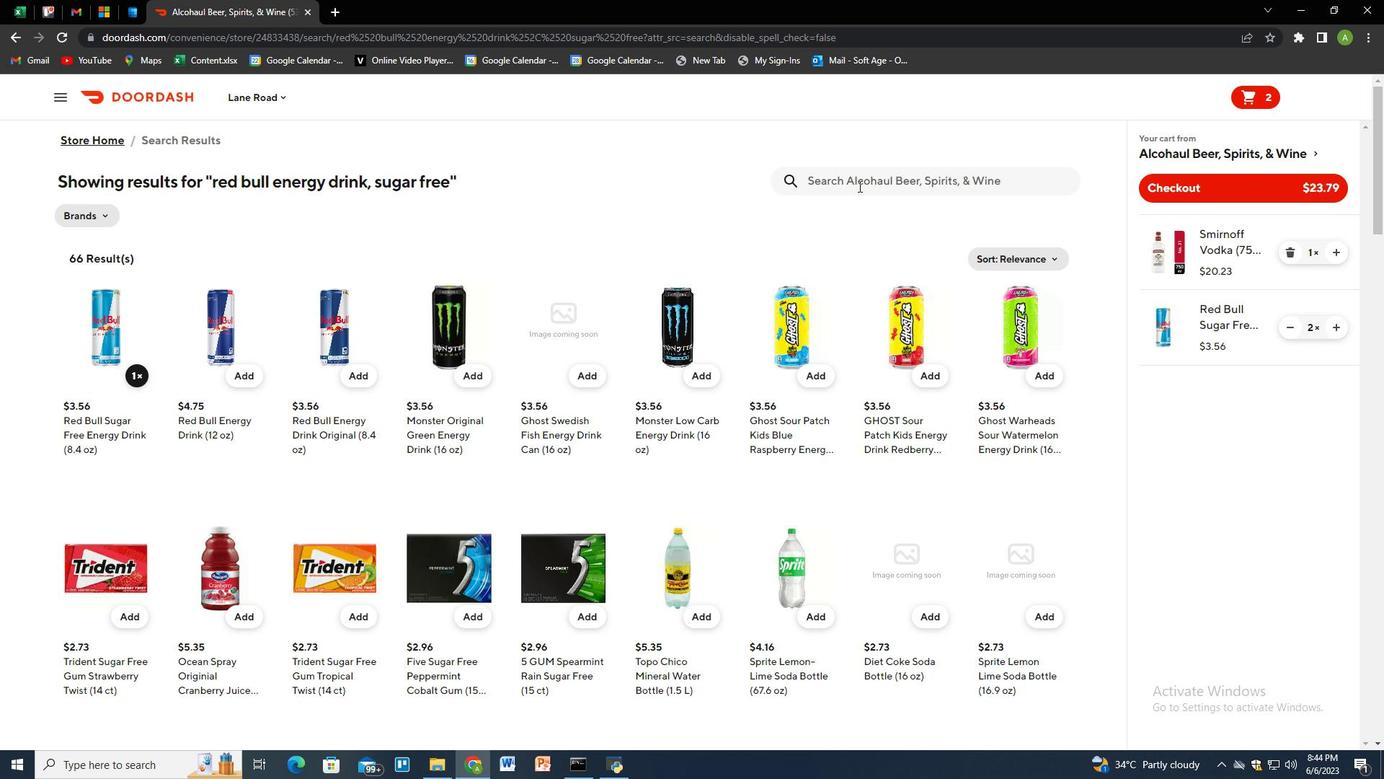 
Action: Key pressed durty<Key.space>harry<Key.space>aka<Key.space>the<Key.space>western<Key.space><Key.backspace><Key.enter>
Screenshot: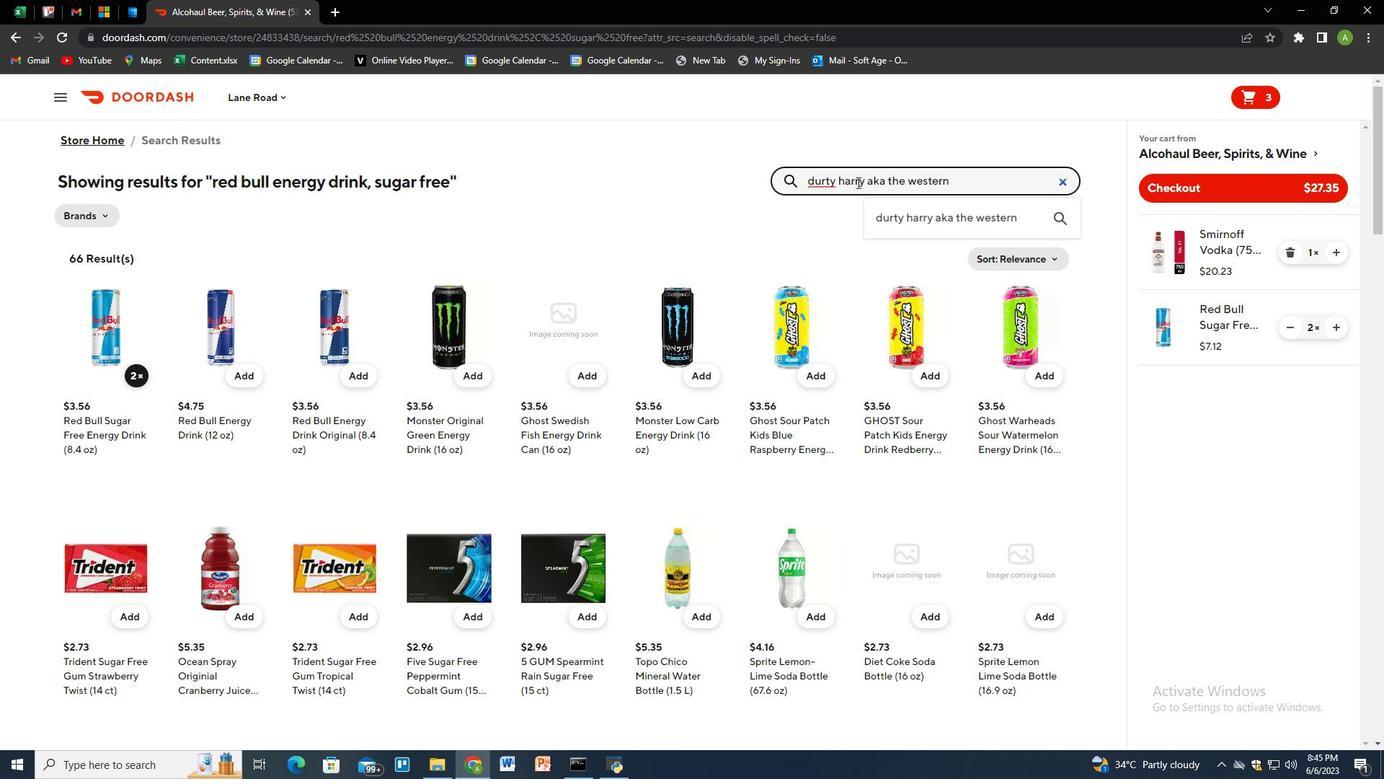 
Action: Mouse pressed left at (857, 182)
Screenshot: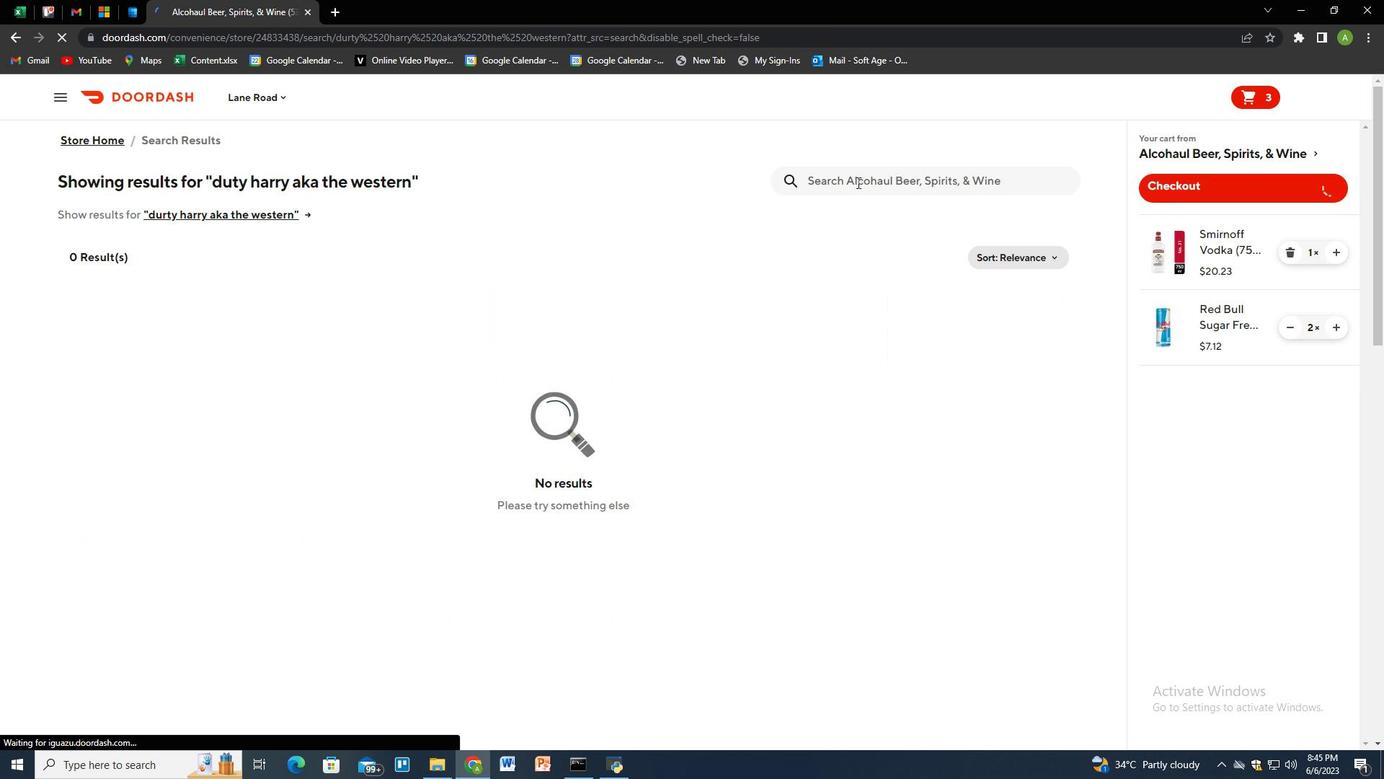 
Action: Key pressed def<Key.space>con<Key.space>corn<Key.space>dawg<Key.space>aka<Key.space>the<Key.space>corn<Key.space>dog<Key.enter>
Screenshot: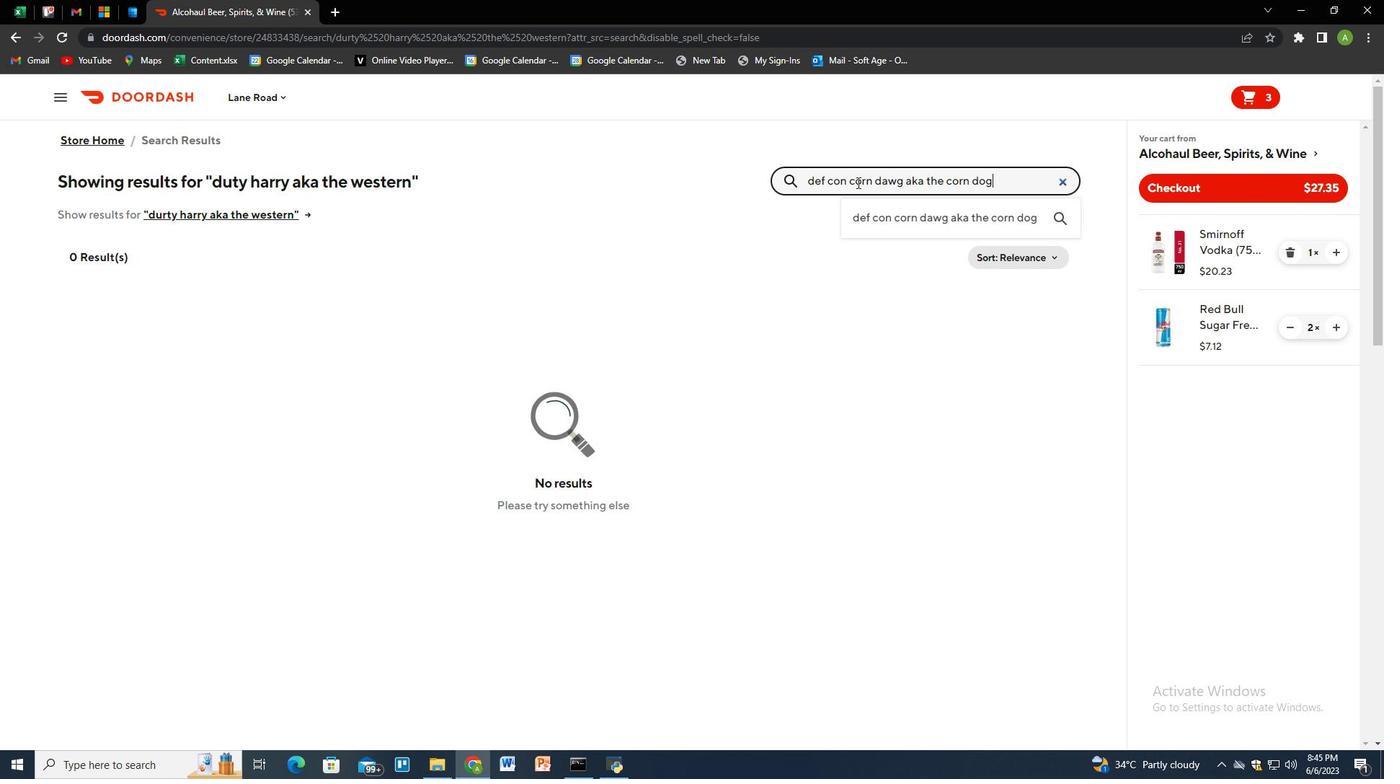 
Action: Mouse pressed left at (857, 182)
Screenshot: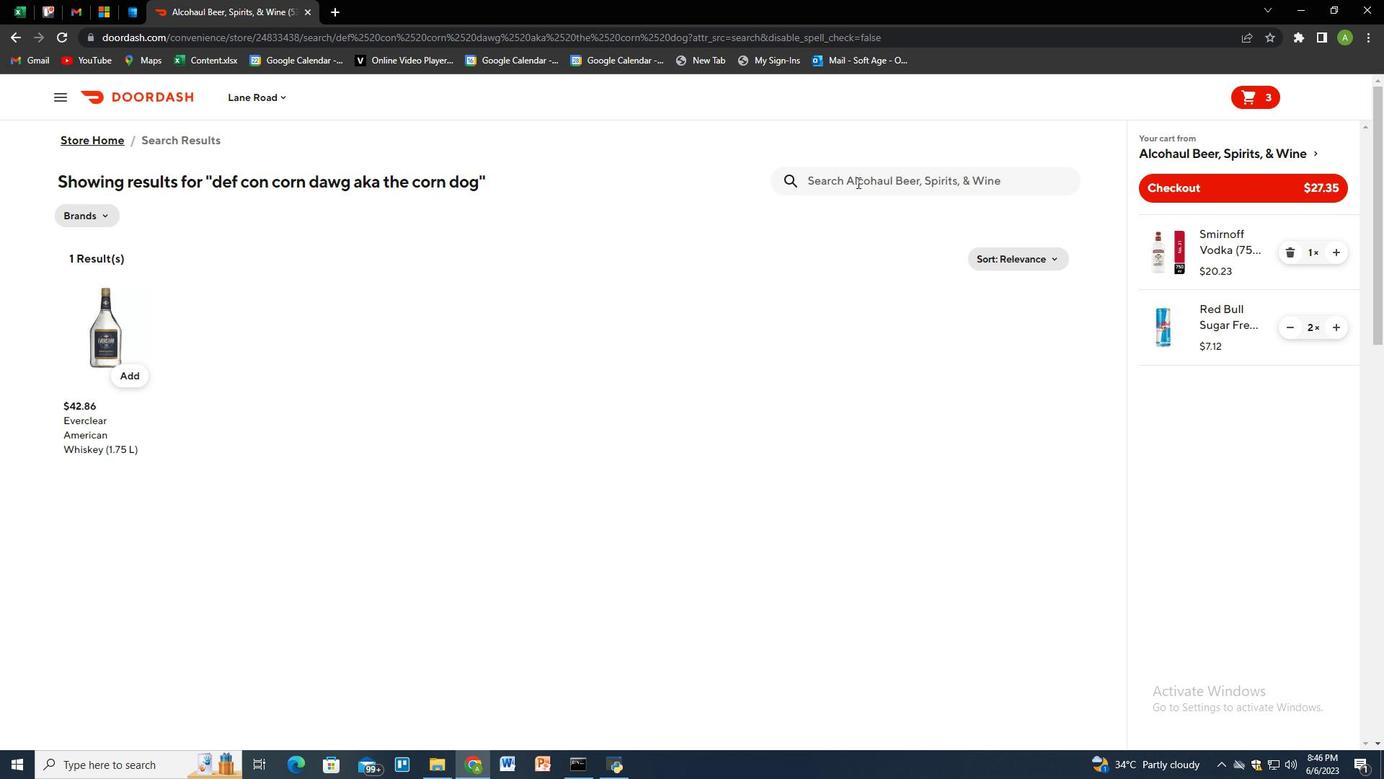 
Action: Key pressed ben<Key.space><Key.shift_r><Key.shift_r><Key.shift_r><Key.shift_r><Key.shift_r><Key.shift_r><Key.shift_r><Key.shift_r><Key.shift_r><Key.shift_r><Key.shift_r><Key.shift_r><Key.shift_r><Key.shift_r><Key.shift_r><Key.shift_r><Key.shift_r><Key.shift_r><Key.shift_r><Key.shift_r><Key.shift_r>&<Key.space>jerry<Key.shift_r><Key.shift_r><Key.shift_r><Key.shift_r><Key.shift_r>"s<Key.space>chocolate<Key.space>fudge<Key.space>brownie<Key.enter>
Screenshot: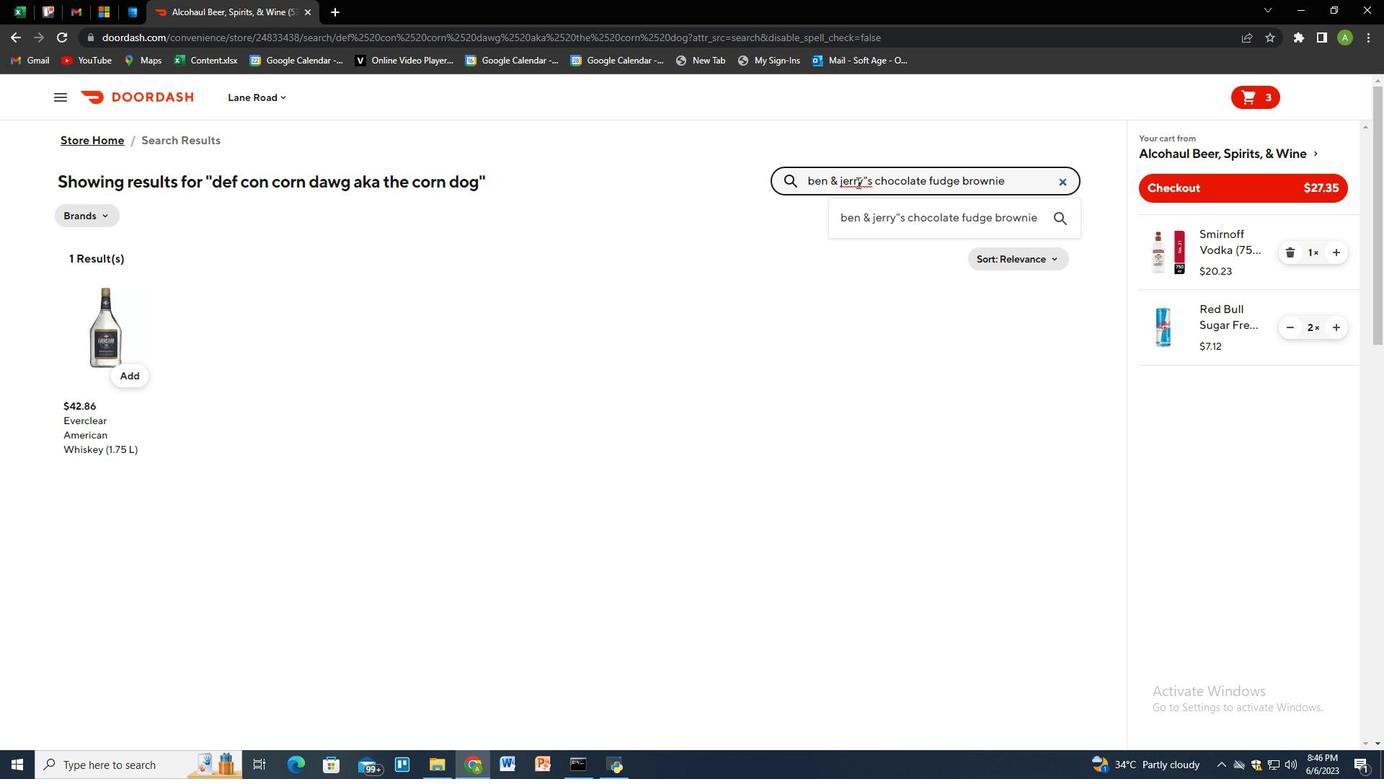 
Action: Mouse moved to (1198, 188)
Screenshot: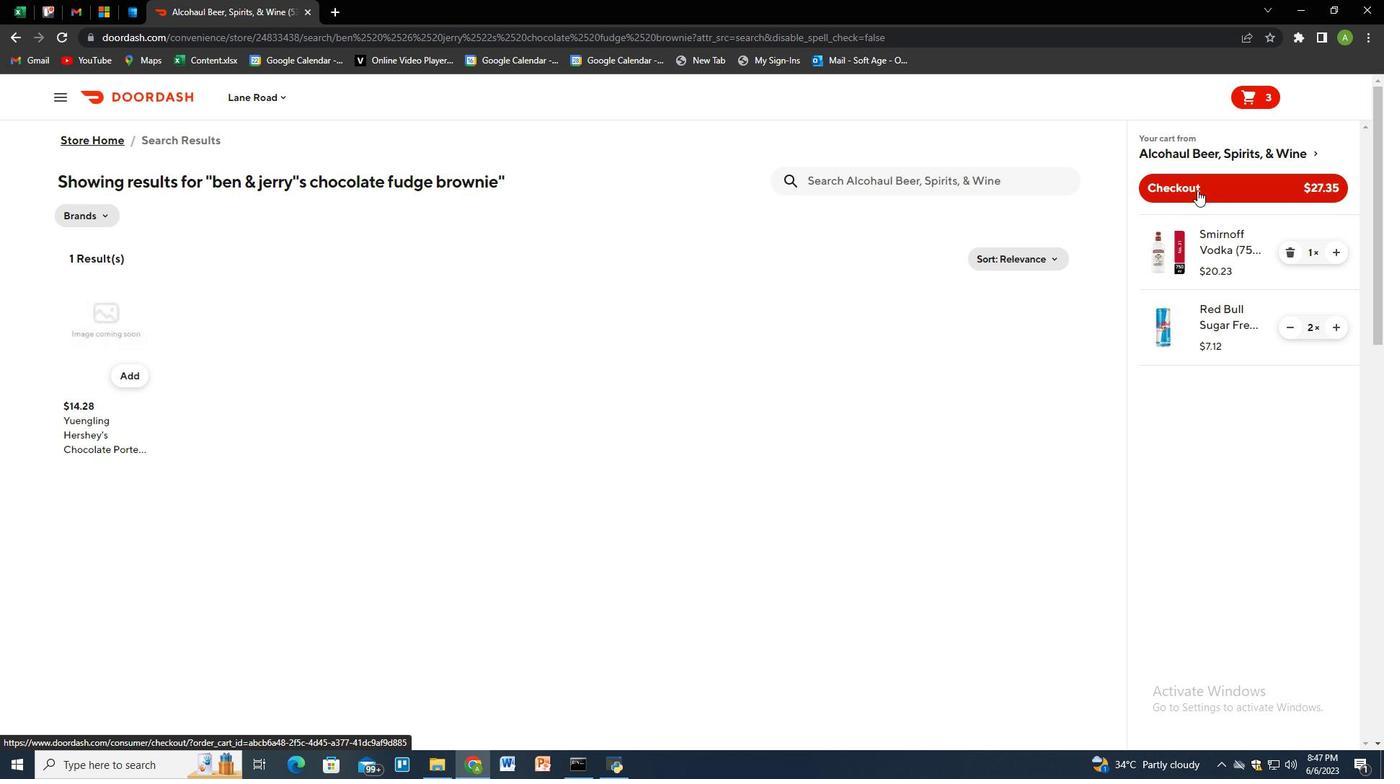 
Action: Mouse pressed left at (1198, 188)
Screenshot: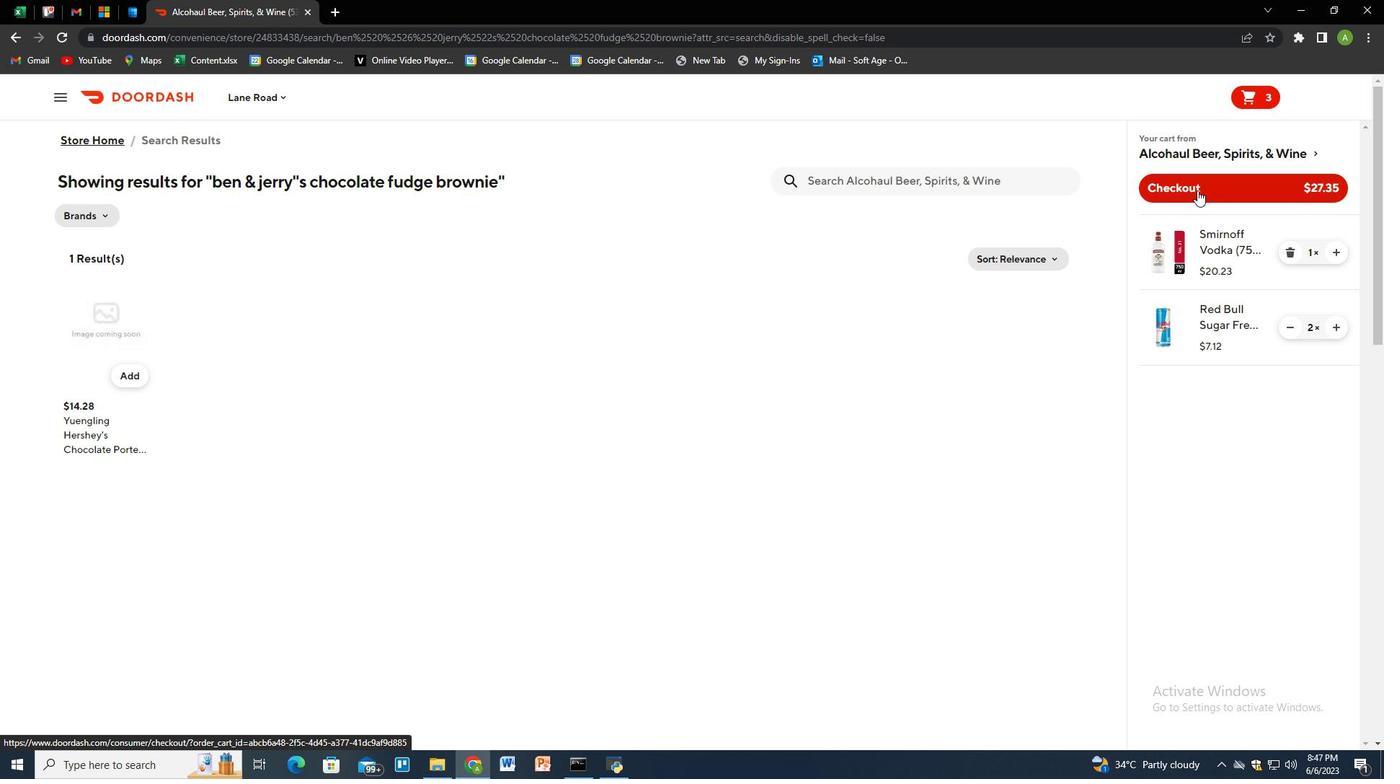 
